 Task: Create a due date automation trigger when advanced on, on the monday of the week a card is due add fields without custom field "Resume" set to a date between 1 and 7 working days ago at 11:00 AM.
Action: Mouse moved to (1229, 83)
Screenshot: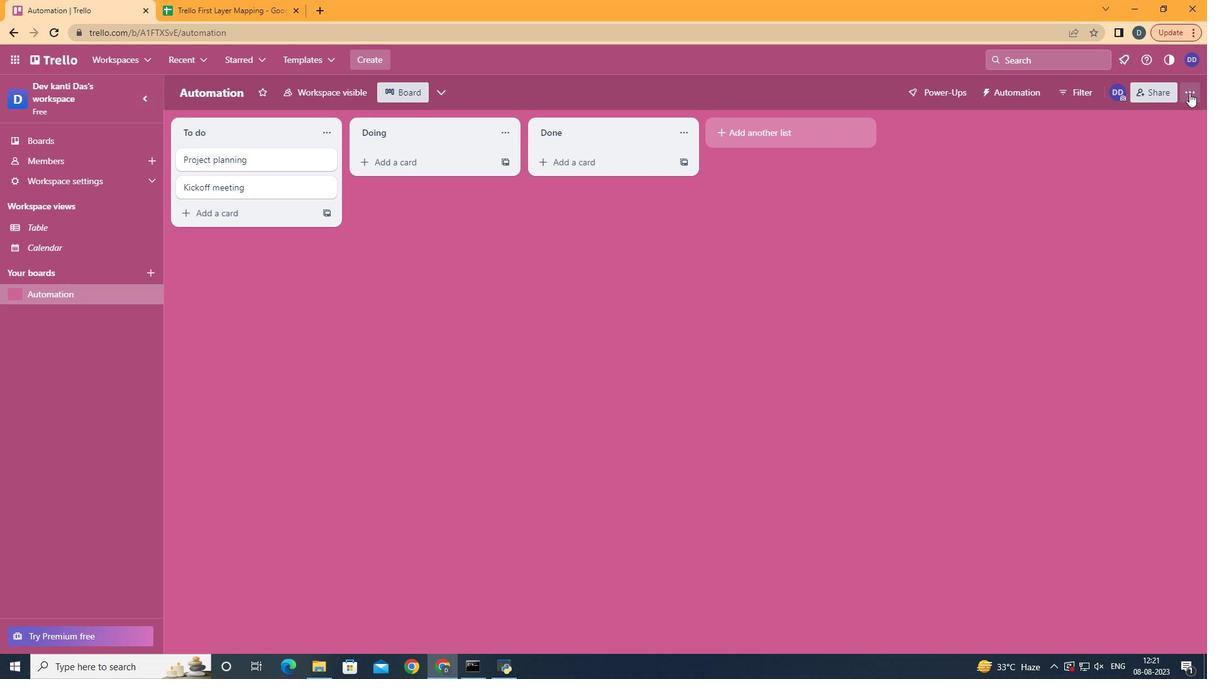 
Action: Mouse pressed left at (1229, 83)
Screenshot: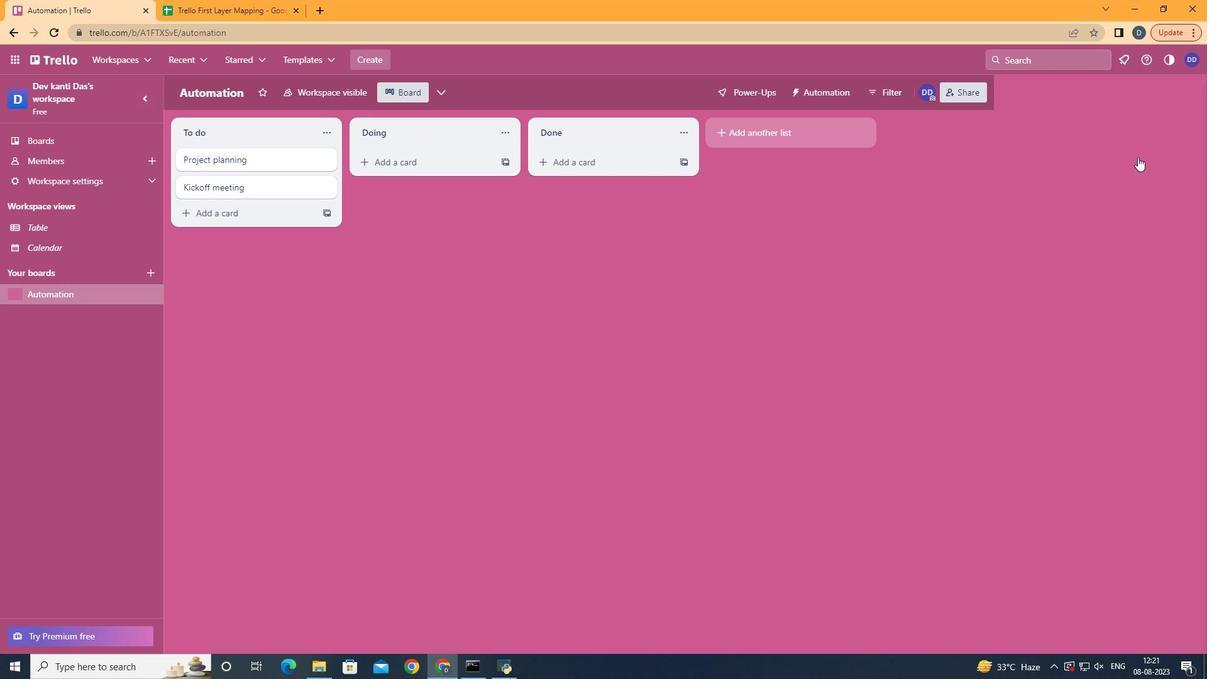 
Action: Mouse moved to (1078, 271)
Screenshot: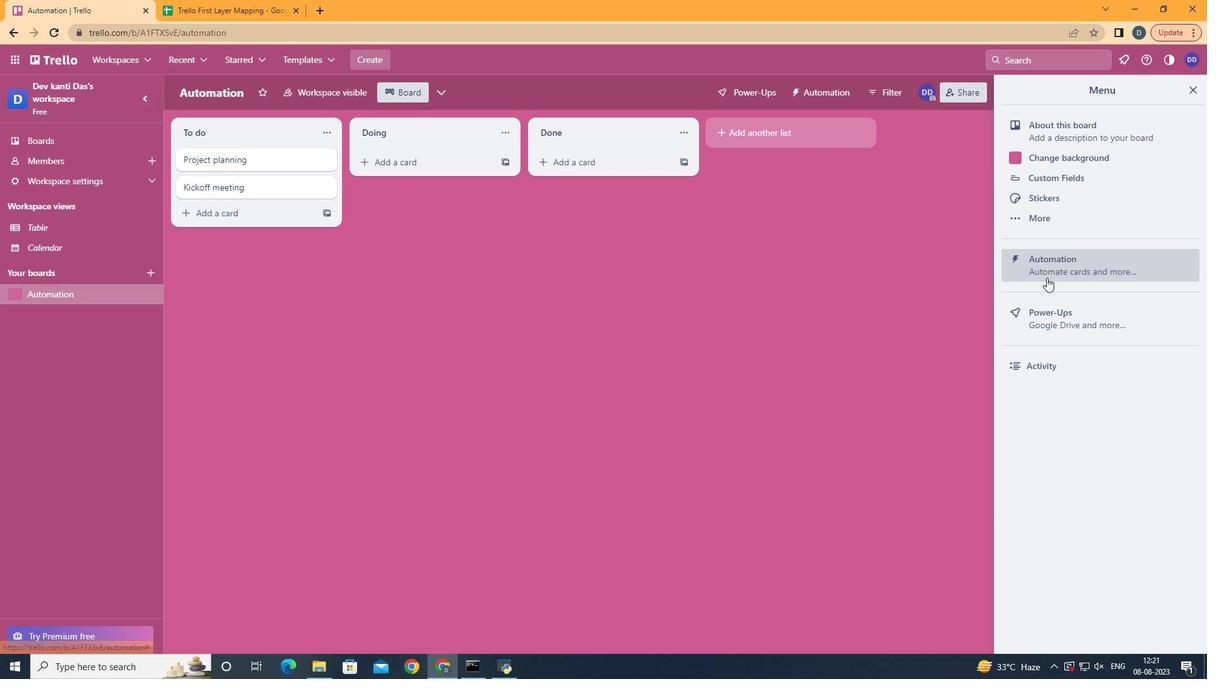 
Action: Mouse pressed left at (1078, 271)
Screenshot: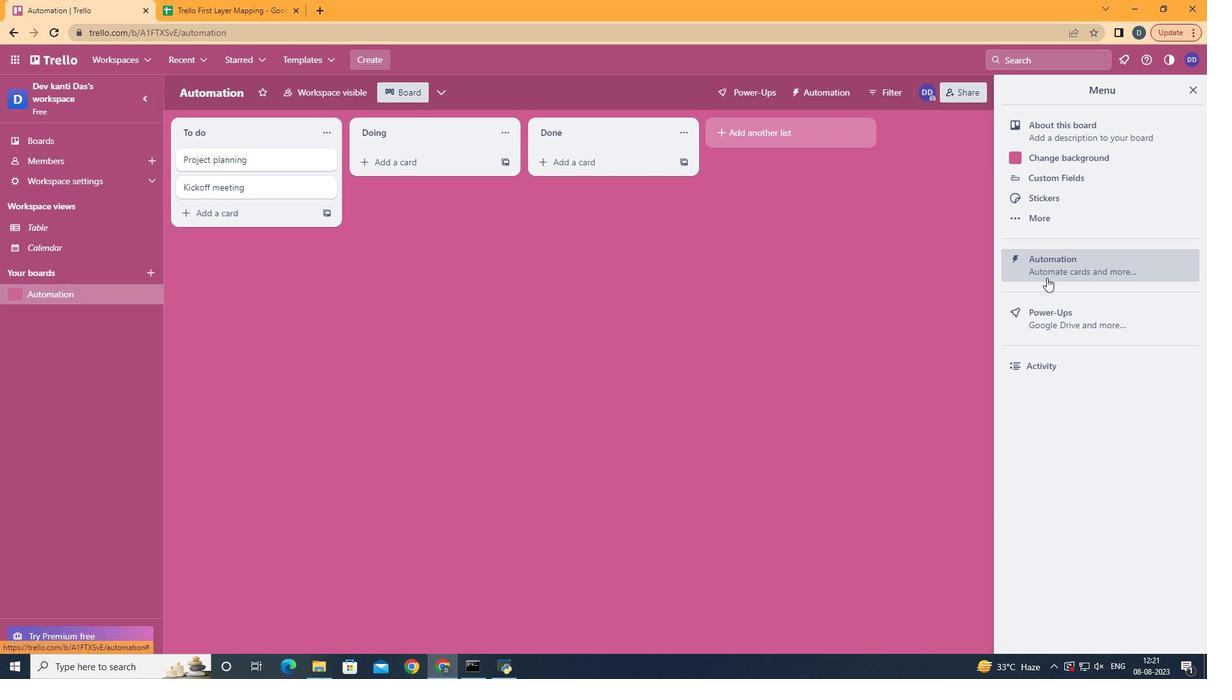 
Action: Mouse moved to (201, 240)
Screenshot: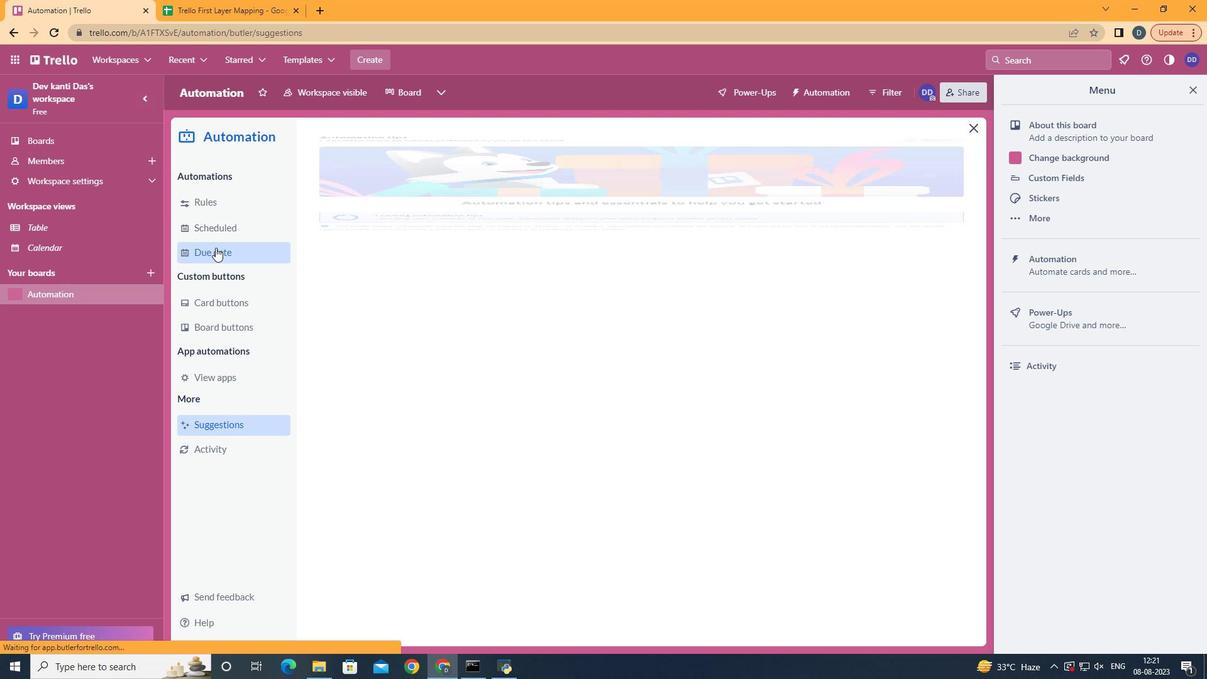 
Action: Mouse pressed left at (201, 240)
Screenshot: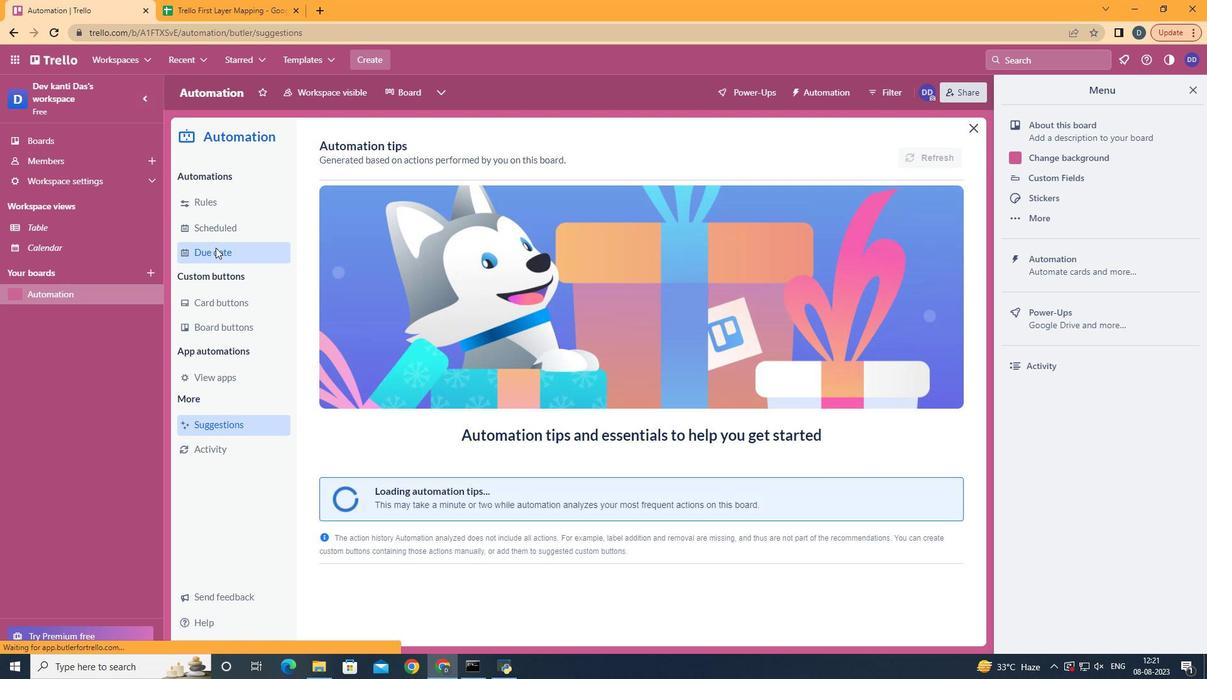 
Action: Mouse moved to (903, 140)
Screenshot: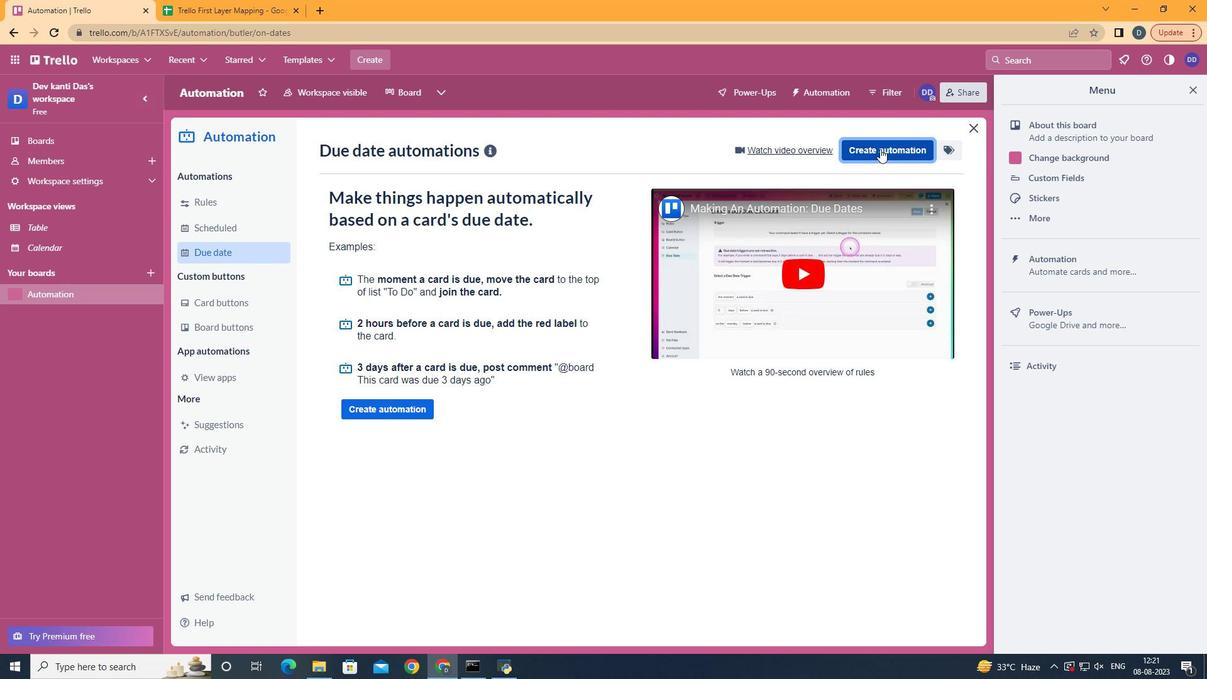 
Action: Mouse pressed left at (903, 140)
Screenshot: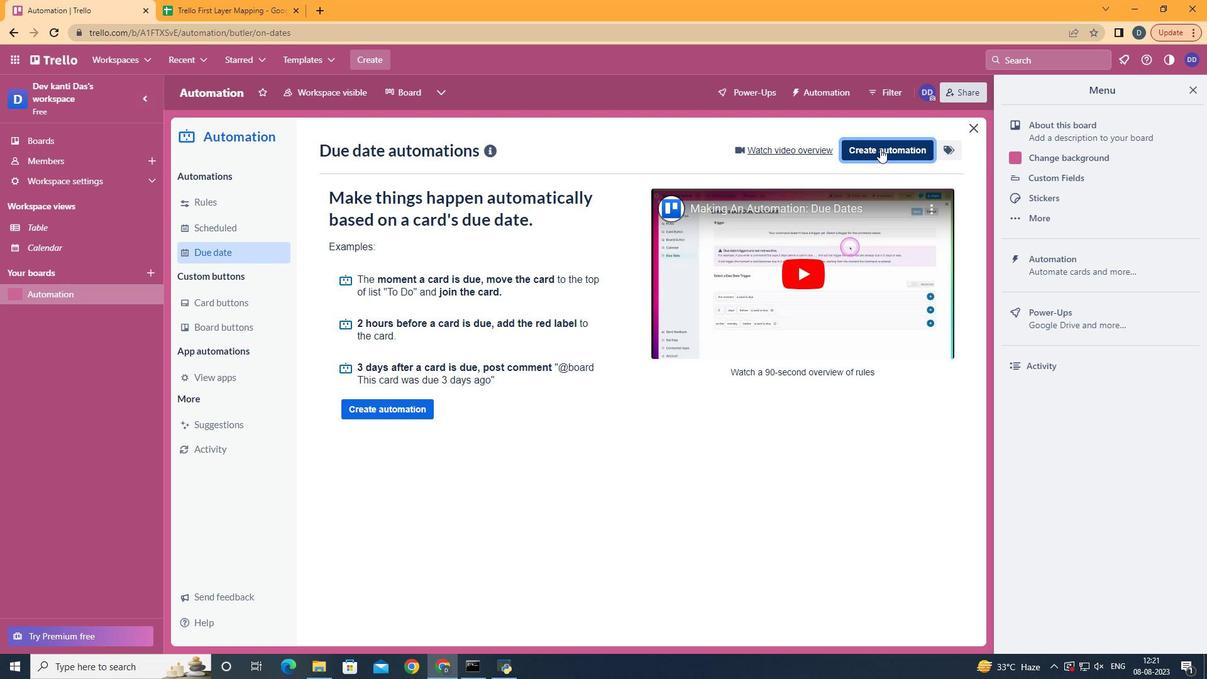 
Action: Mouse moved to (659, 247)
Screenshot: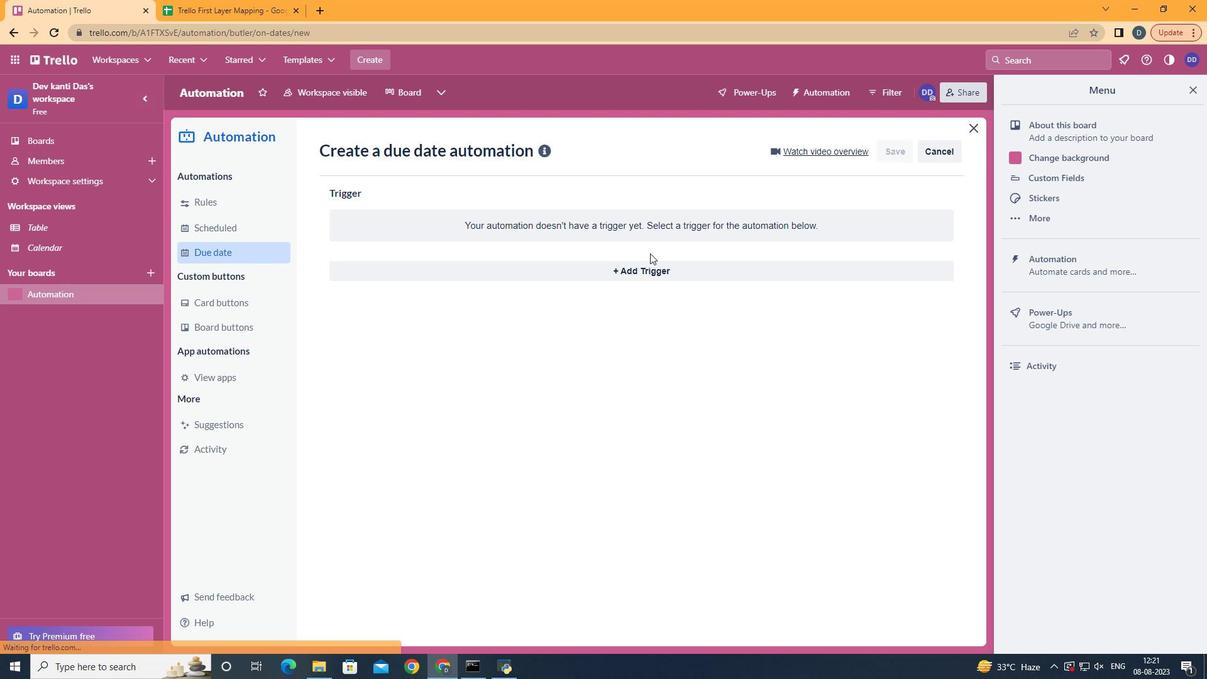 
Action: Mouse pressed left at (659, 247)
Screenshot: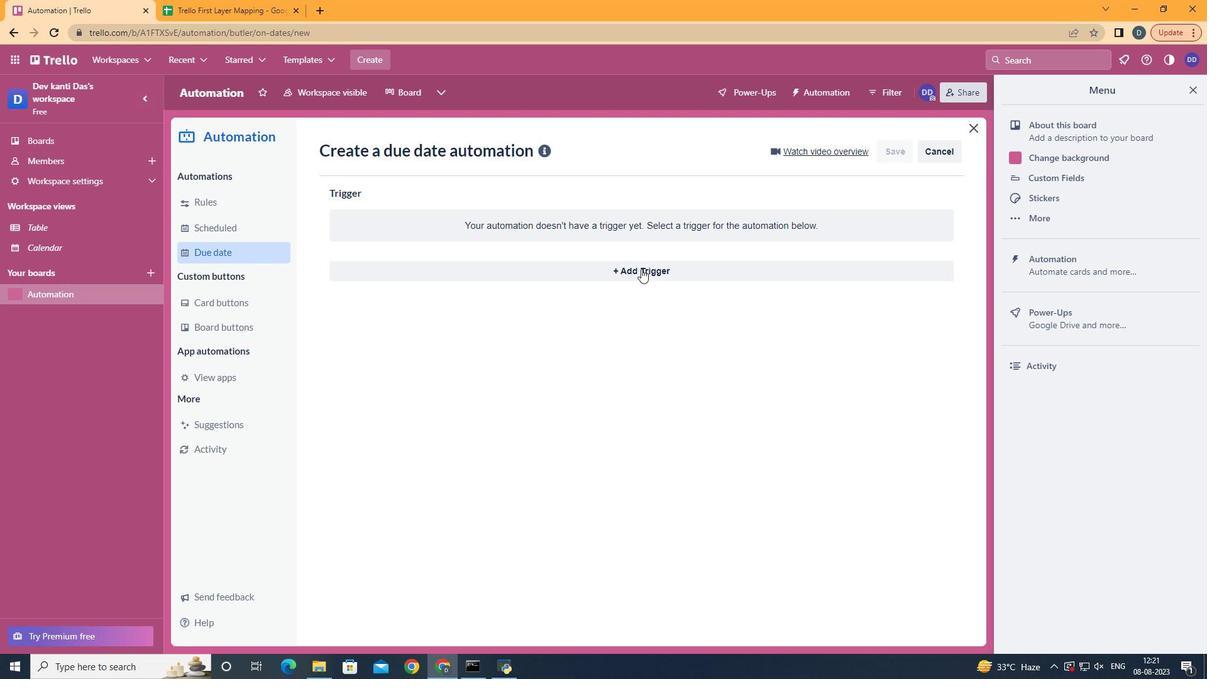 
Action: Mouse moved to (649, 265)
Screenshot: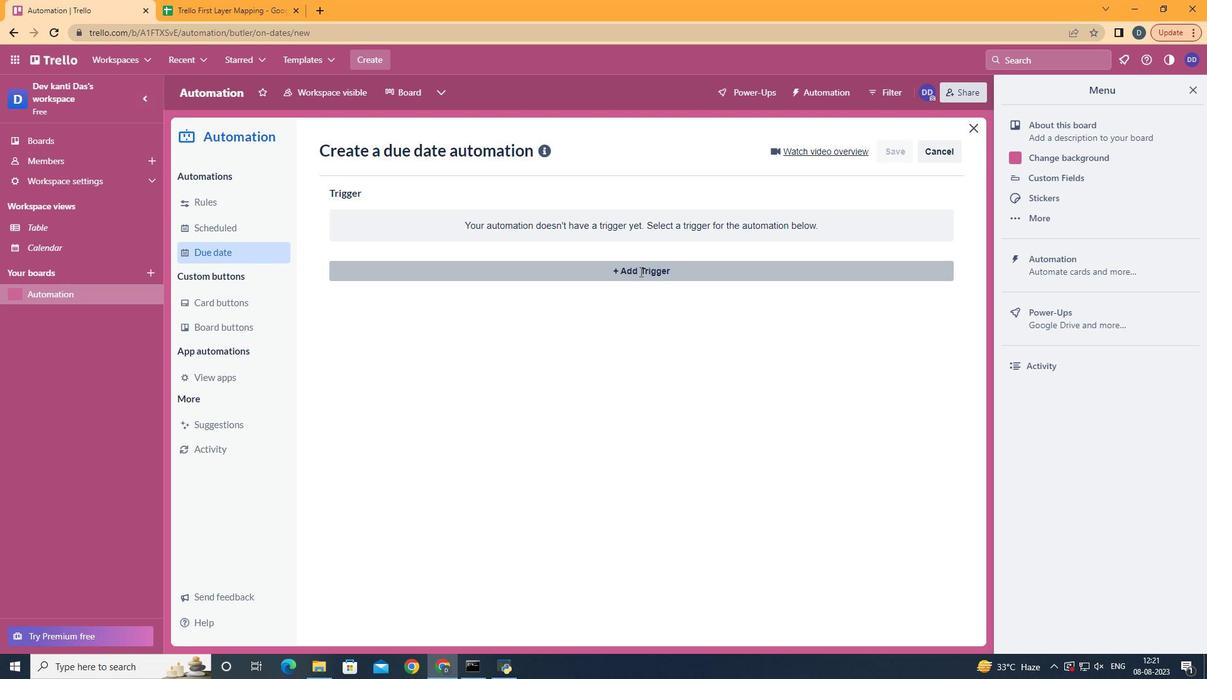 
Action: Mouse pressed left at (649, 265)
Screenshot: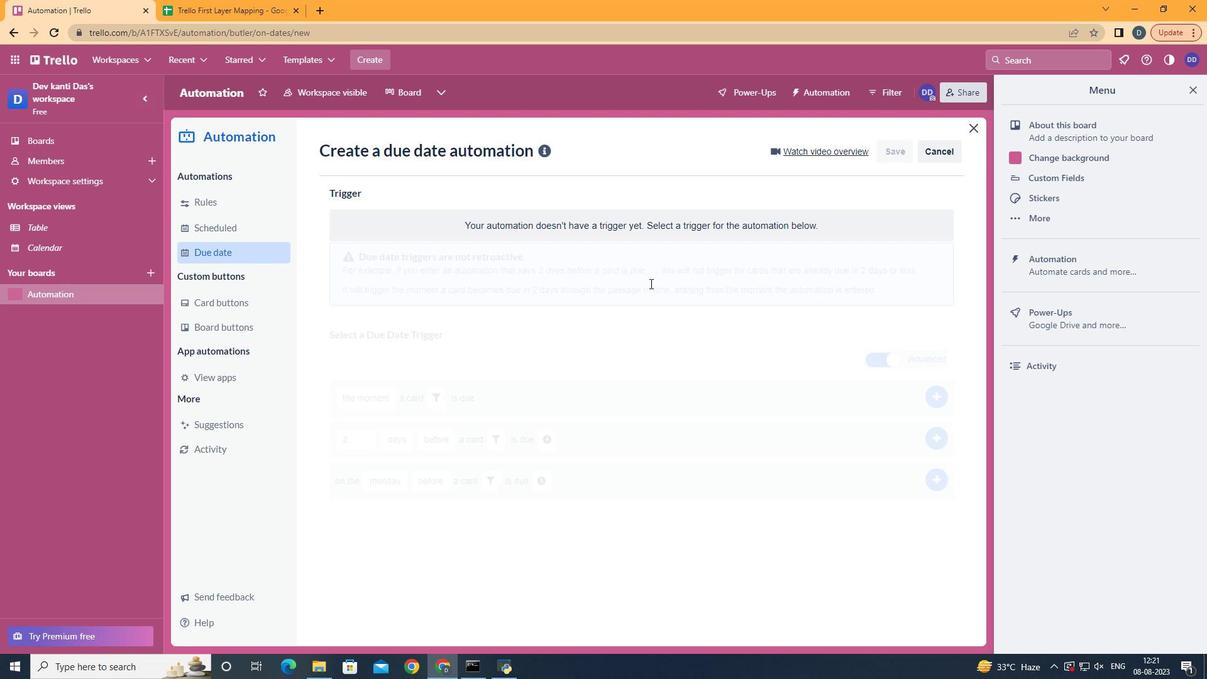 
Action: Mouse moved to (391, 326)
Screenshot: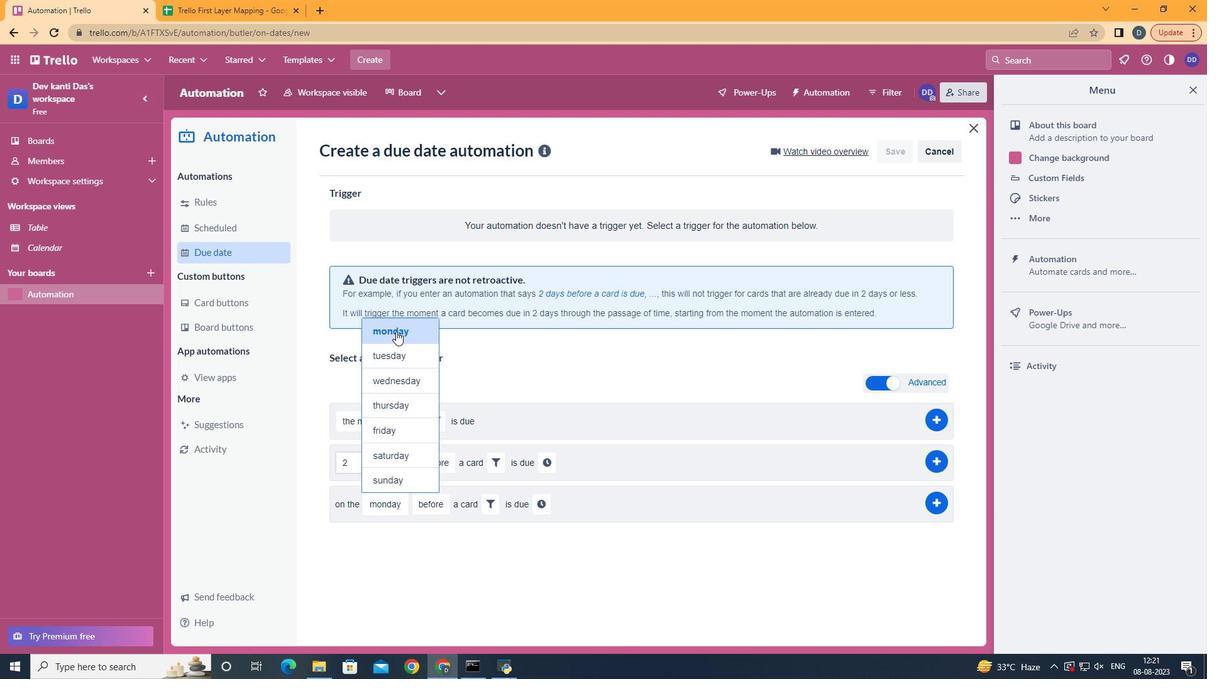 
Action: Mouse pressed left at (391, 326)
Screenshot: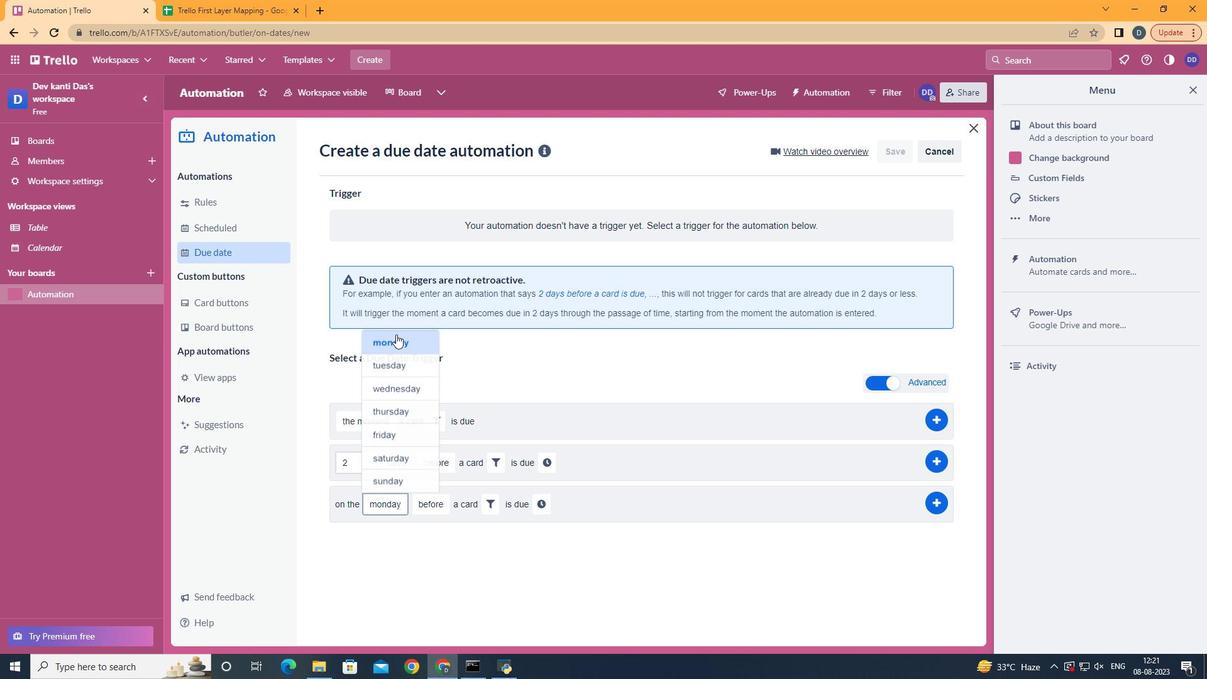
Action: Mouse moved to (451, 571)
Screenshot: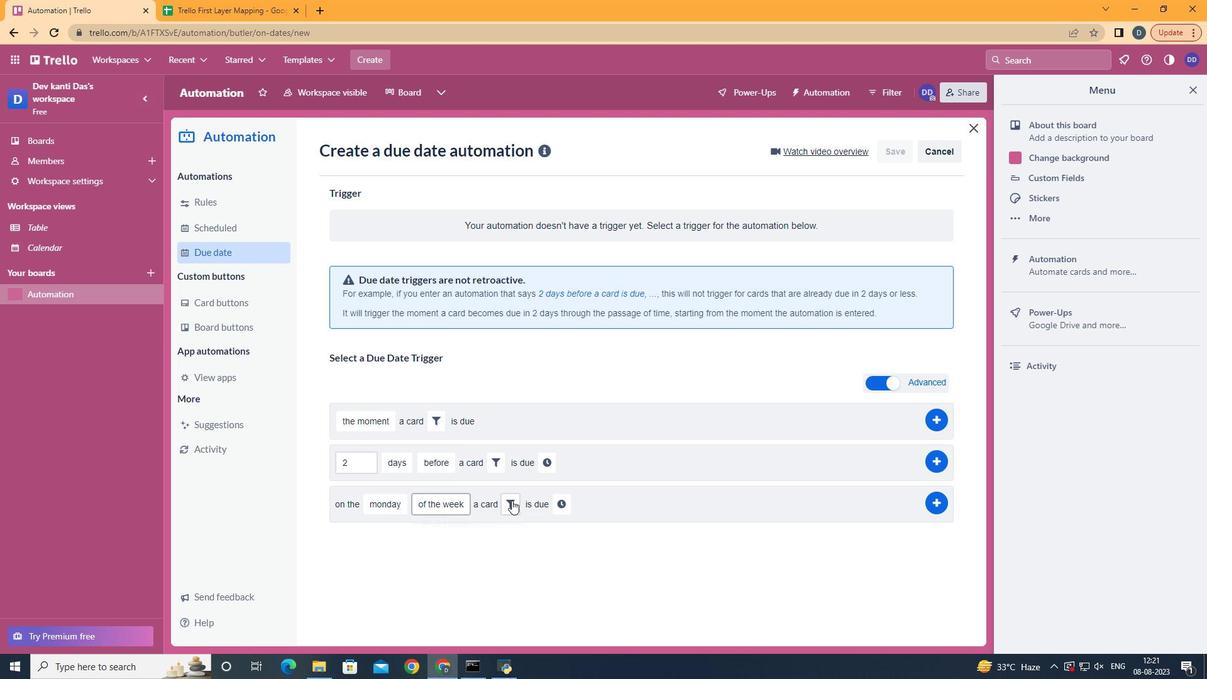 
Action: Mouse pressed left at (451, 571)
Screenshot: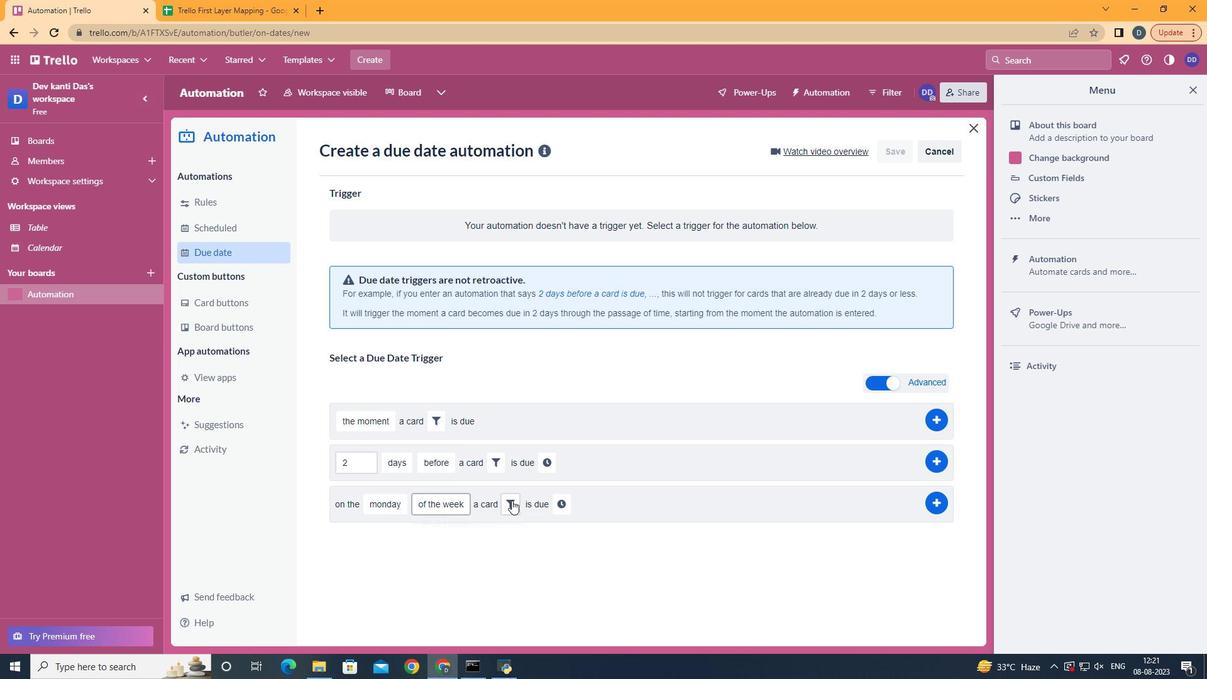 
Action: Mouse moved to (516, 493)
Screenshot: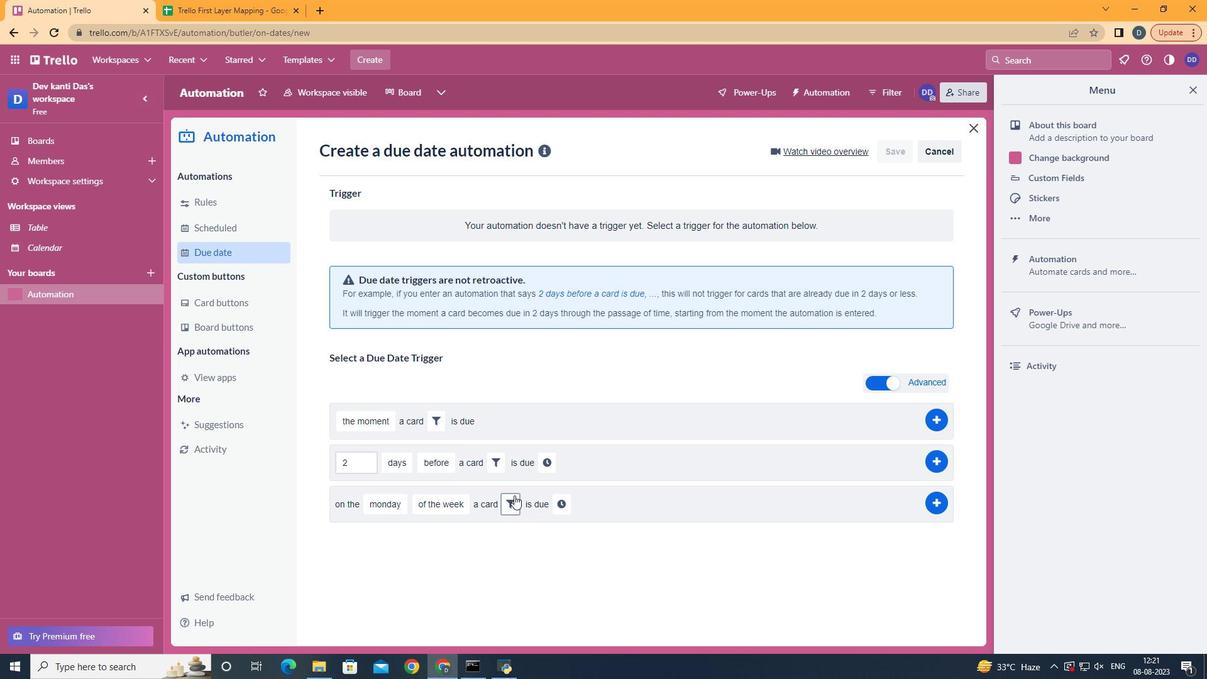 
Action: Mouse pressed left at (516, 493)
Screenshot: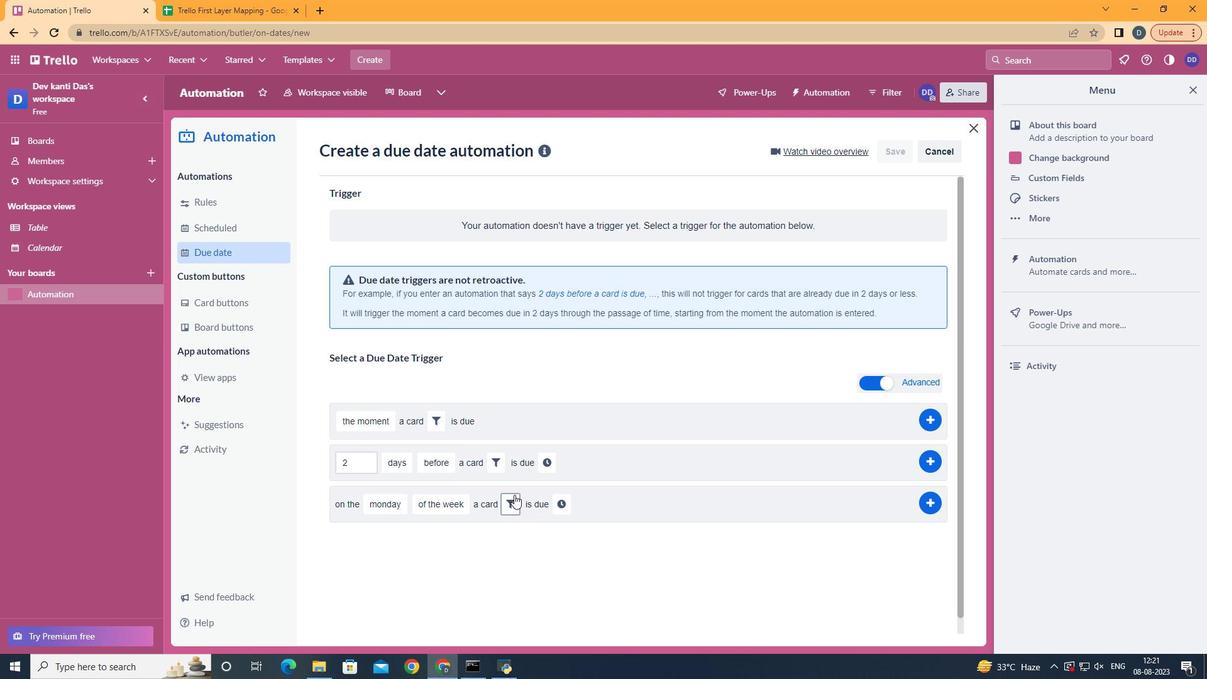 
Action: Mouse moved to (730, 543)
Screenshot: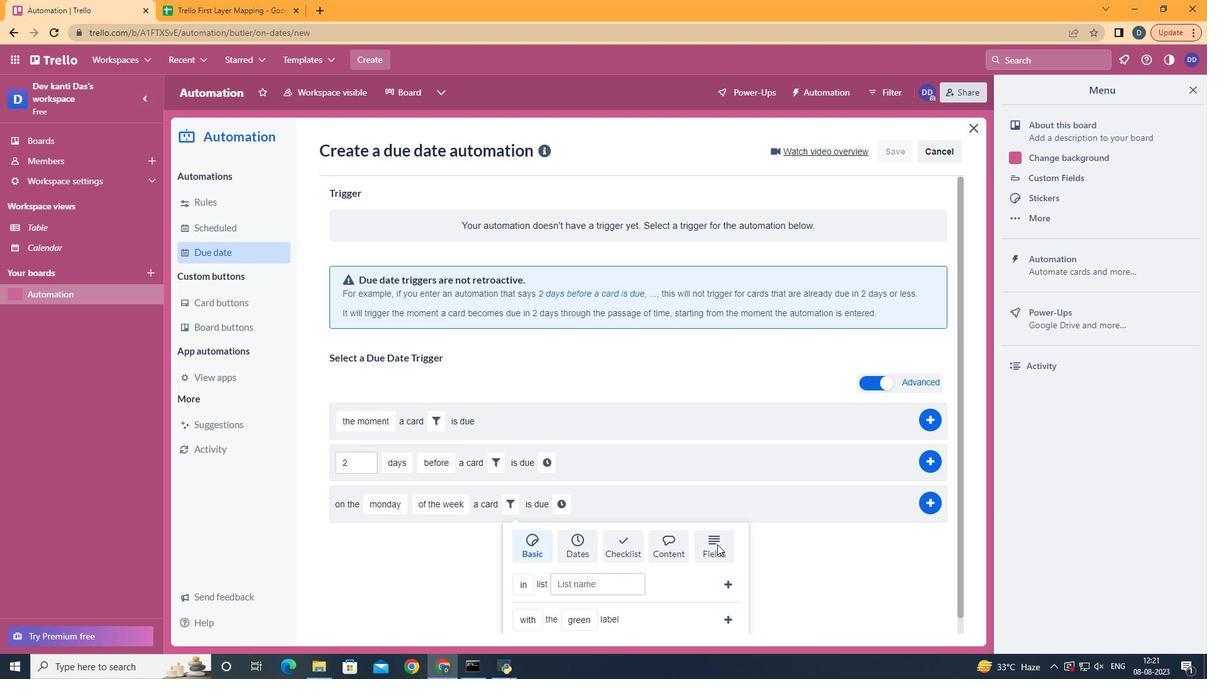
Action: Mouse pressed left at (730, 543)
Screenshot: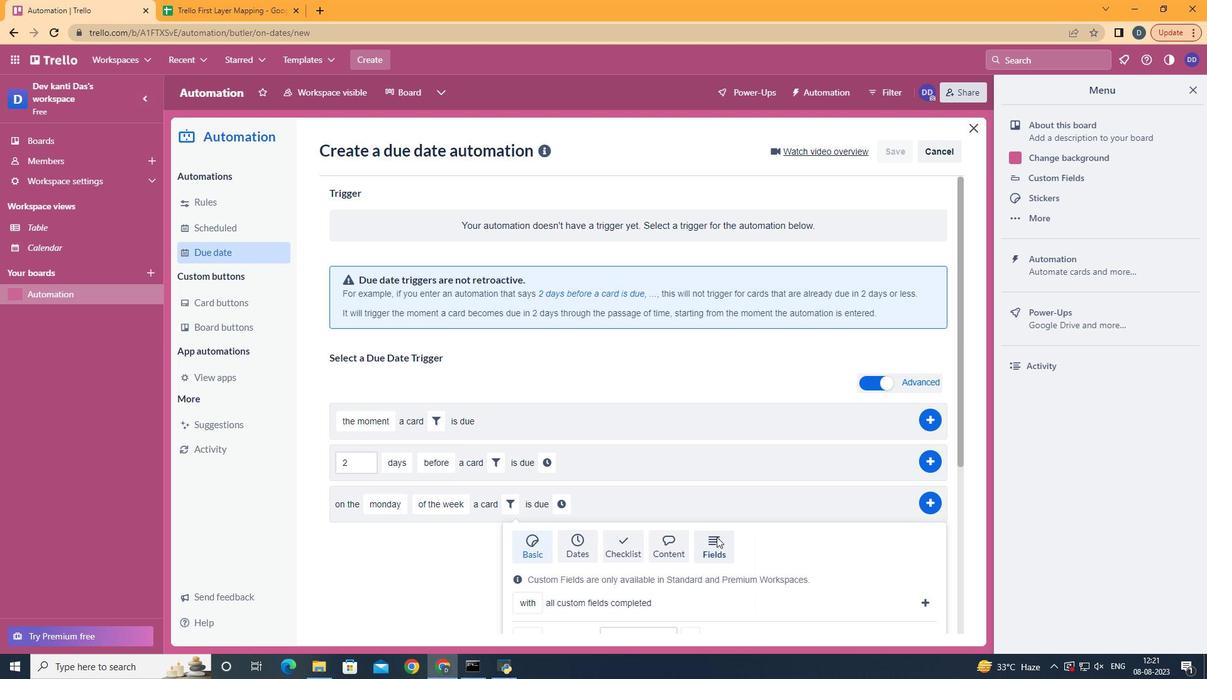 
Action: Mouse moved to (730, 536)
Screenshot: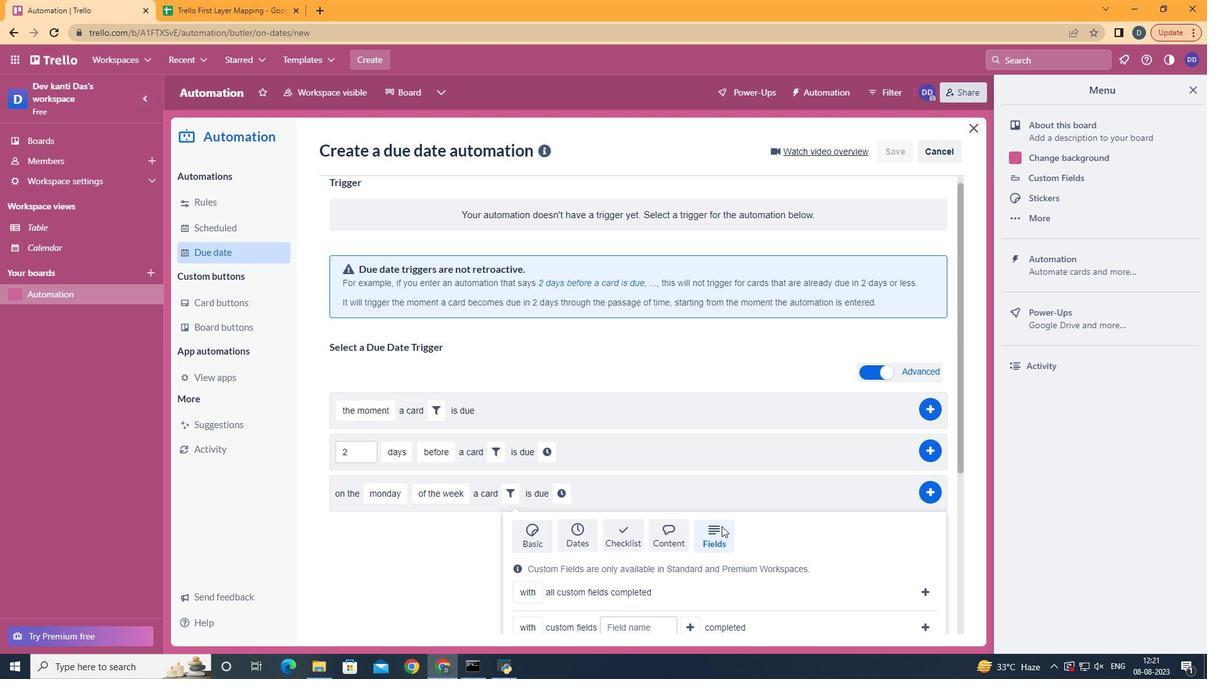 
Action: Mouse scrolled (730, 535) with delta (0, 0)
Screenshot: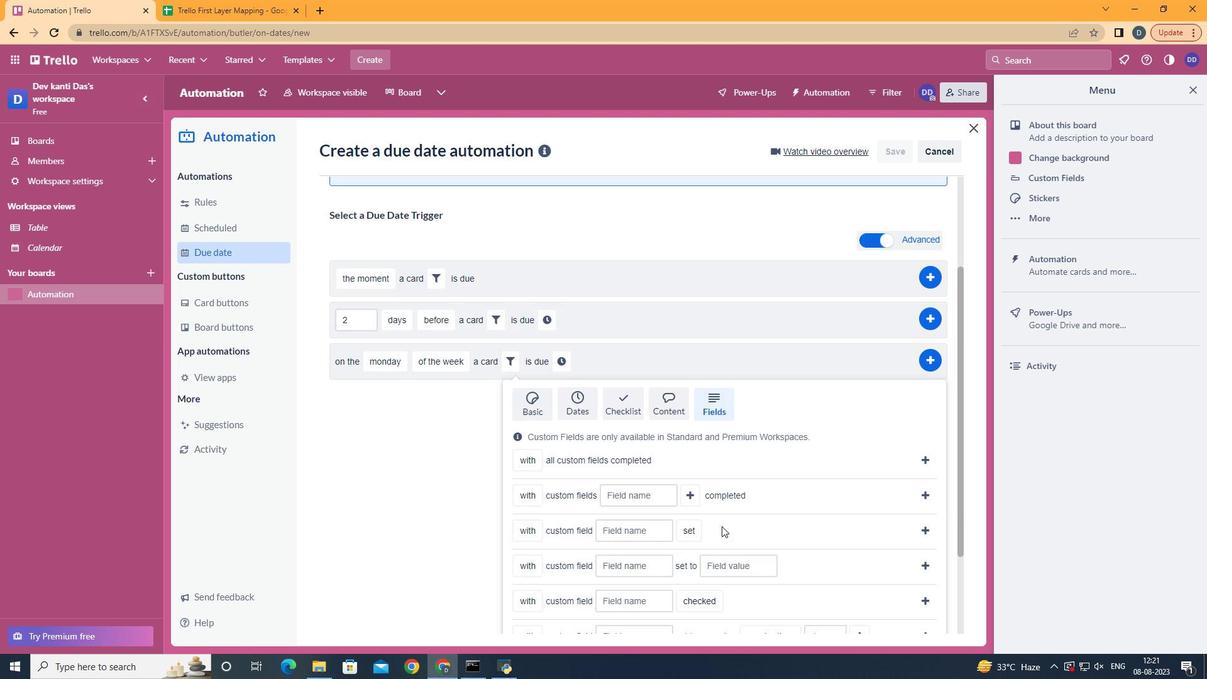 
Action: Mouse scrolled (730, 535) with delta (0, 0)
Screenshot: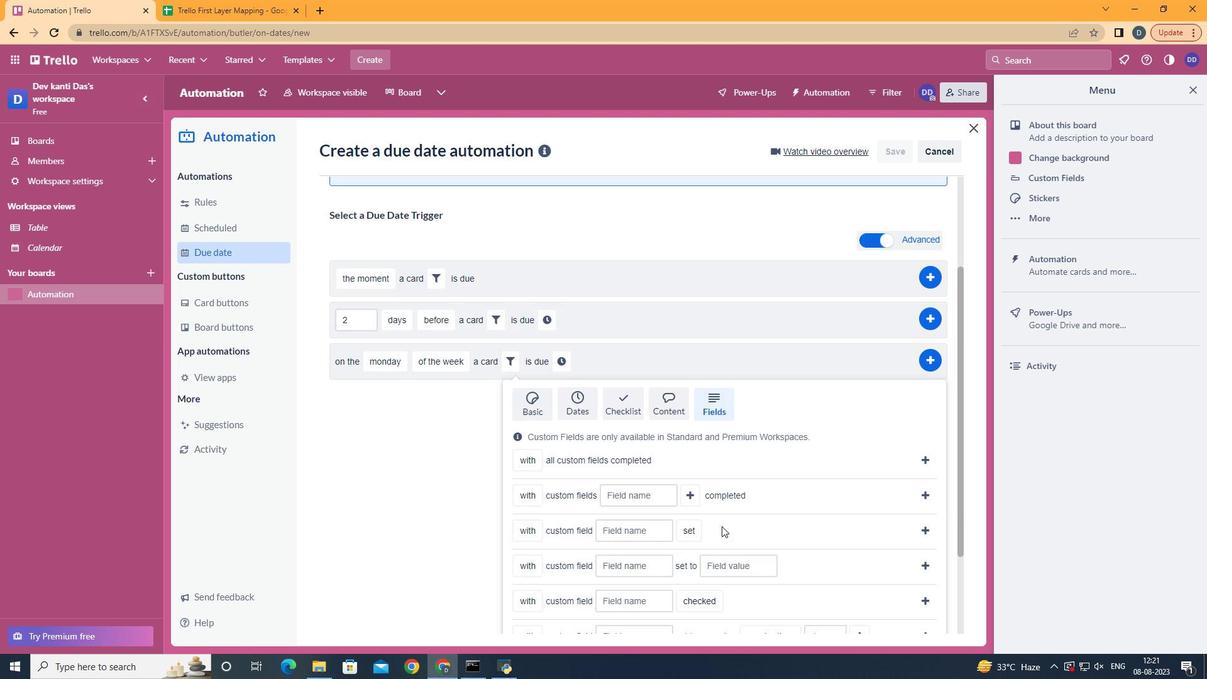 
Action: Mouse scrolled (730, 535) with delta (0, 0)
Screenshot: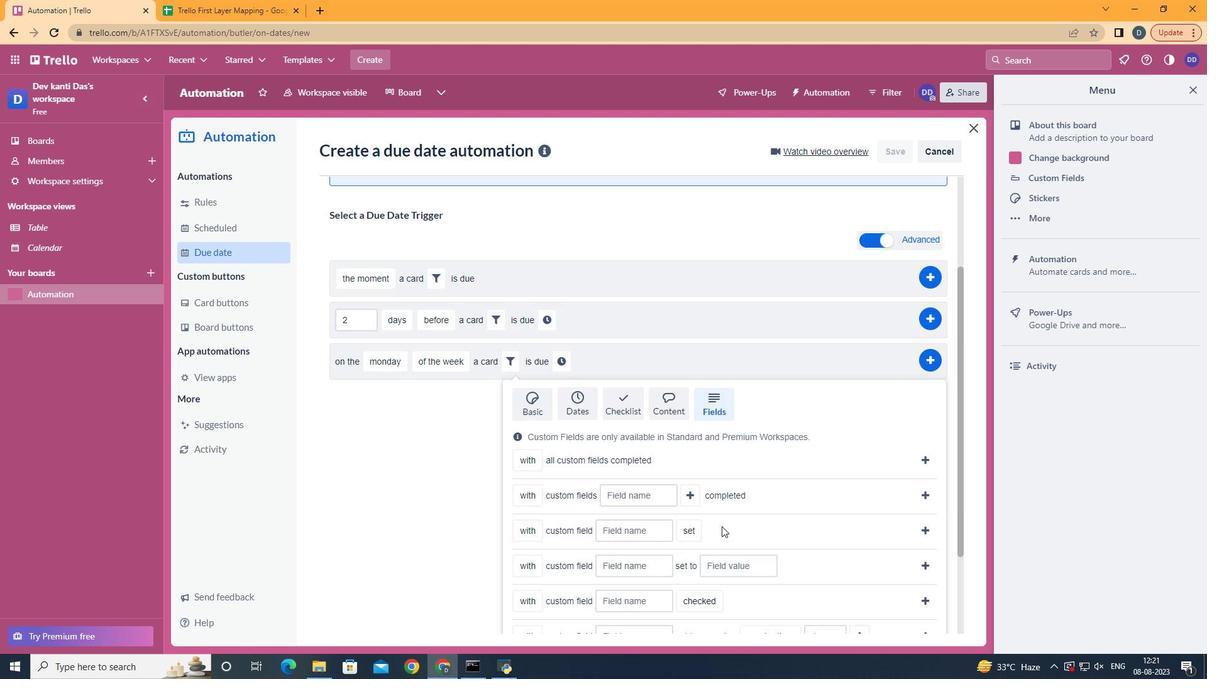 
Action: Mouse scrolled (730, 535) with delta (0, 0)
Screenshot: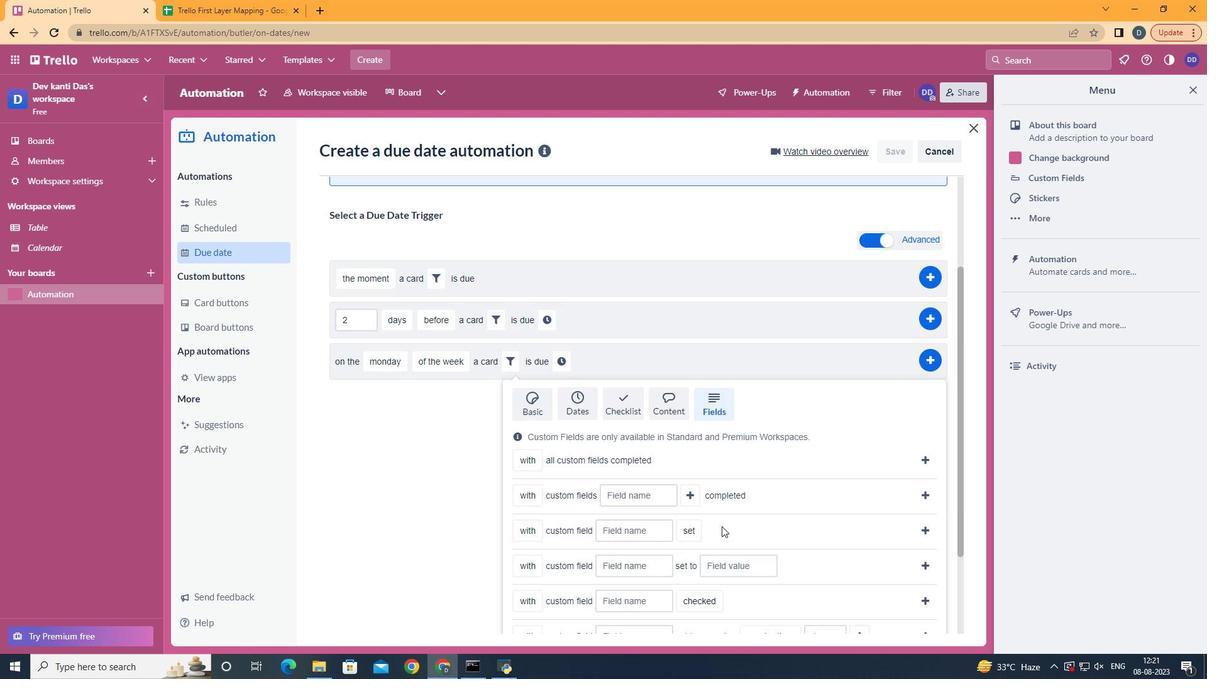 
Action: Mouse moved to (730, 536)
Screenshot: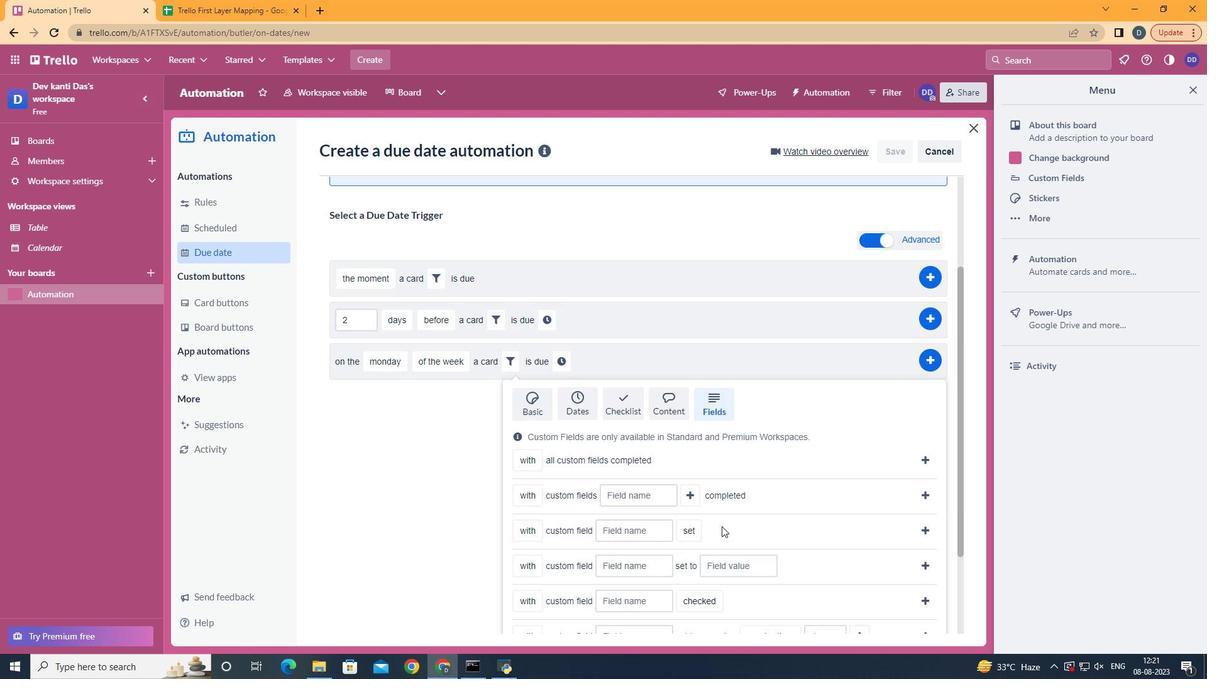 
Action: Mouse scrolled (730, 535) with delta (0, 0)
Screenshot: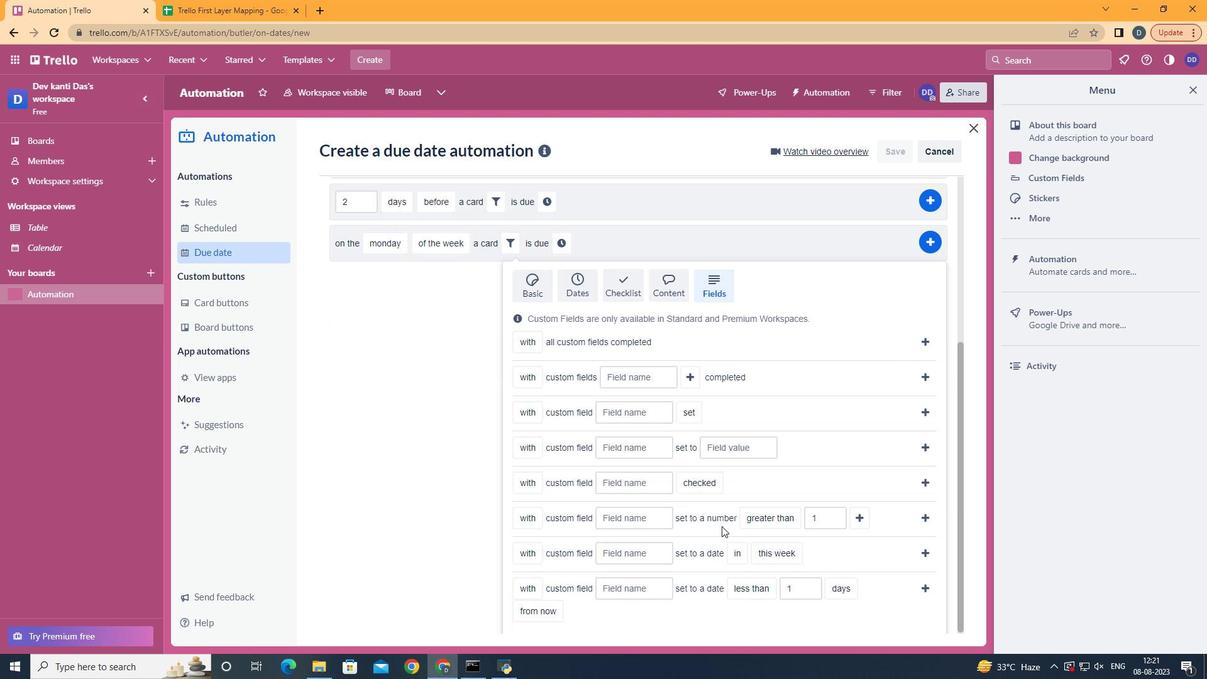 
Action: Mouse moved to (540, 558)
Screenshot: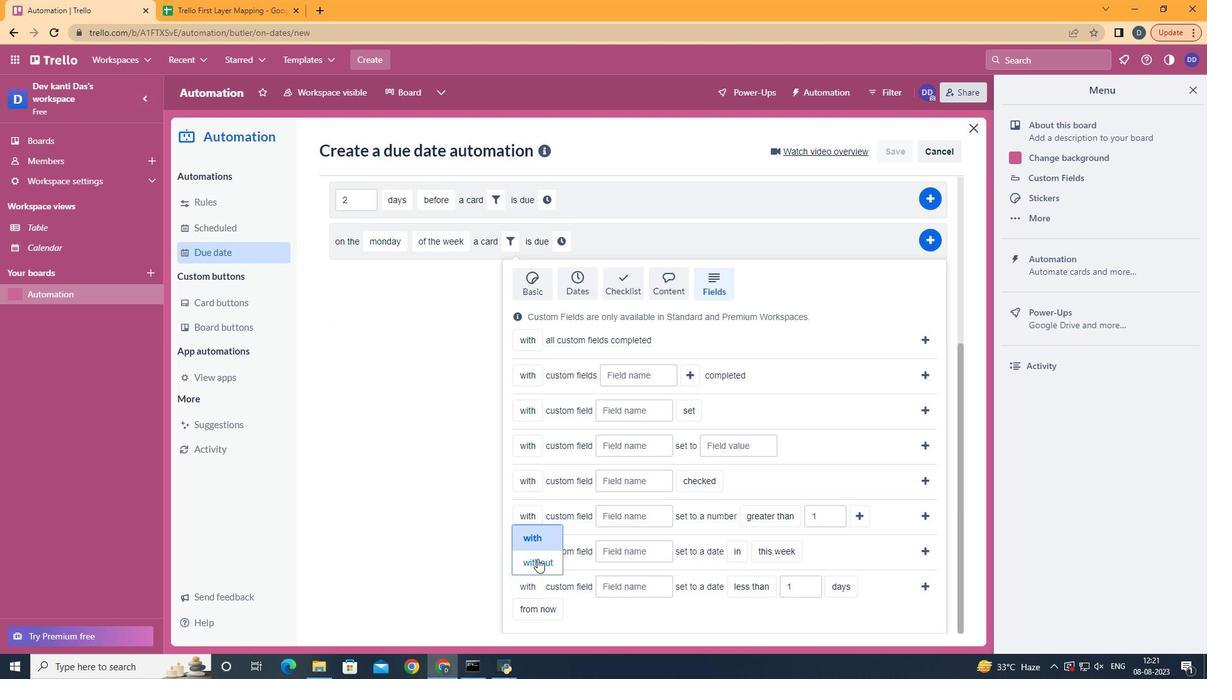 
Action: Mouse pressed left at (540, 558)
Screenshot: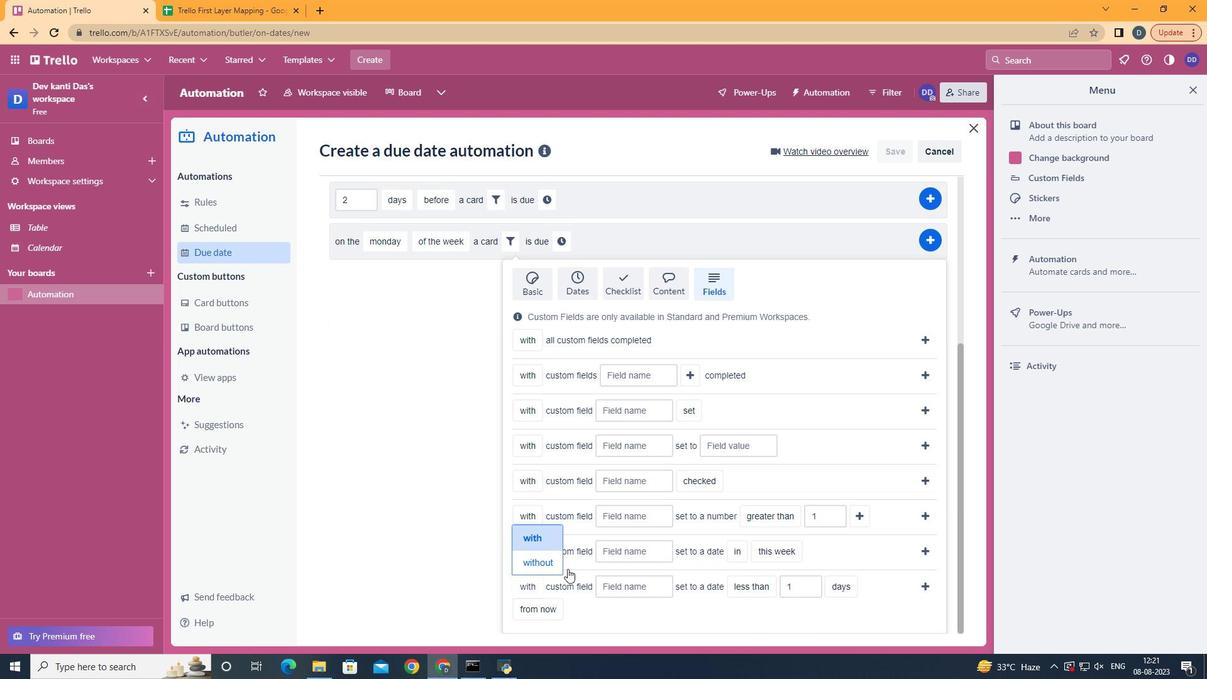 
Action: Mouse moved to (635, 579)
Screenshot: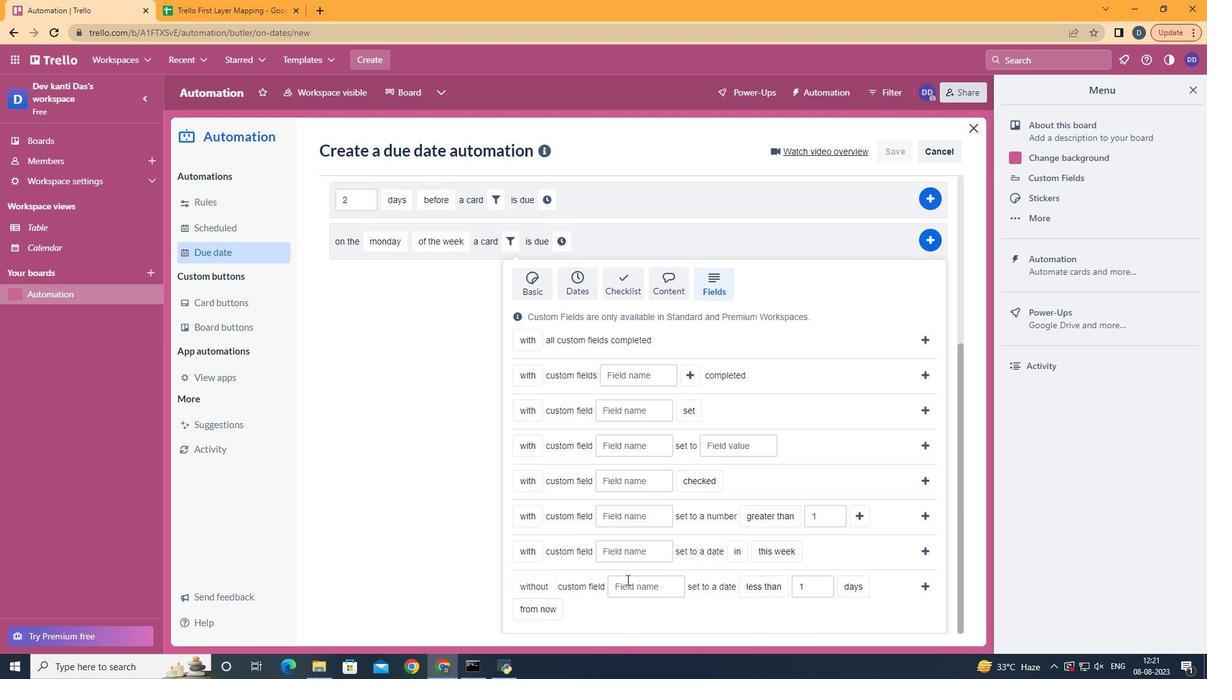 
Action: Mouse pressed left at (635, 579)
Screenshot: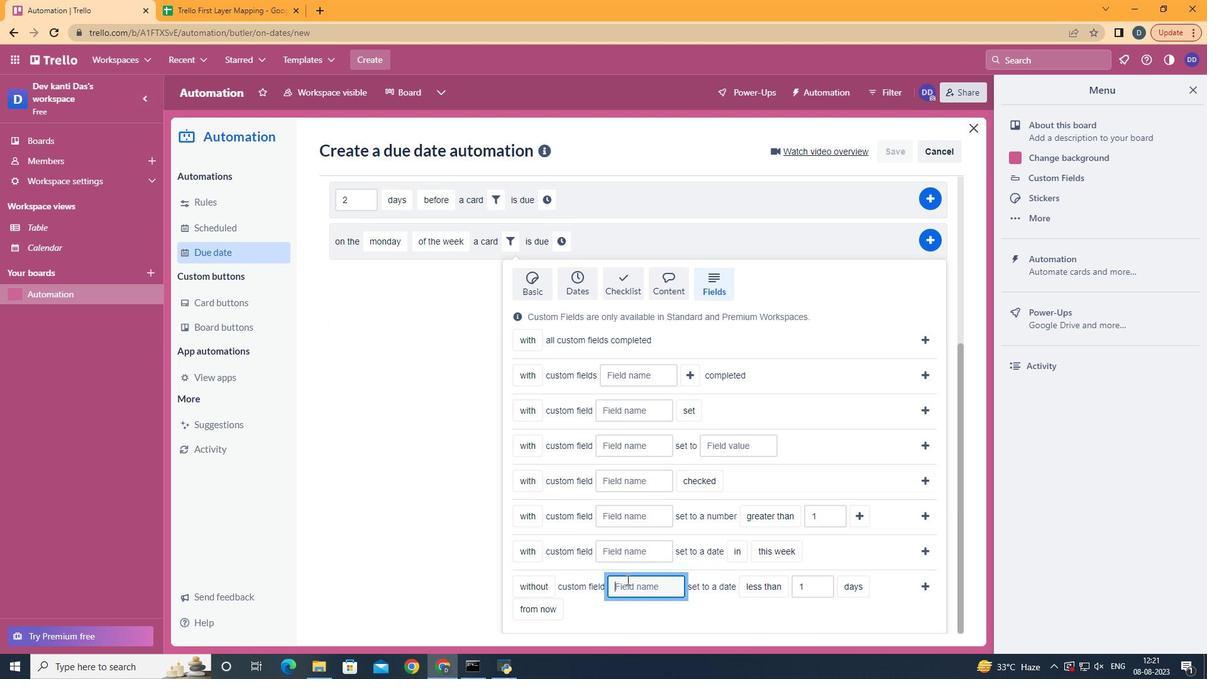 
Action: Mouse moved to (630, 581)
Screenshot: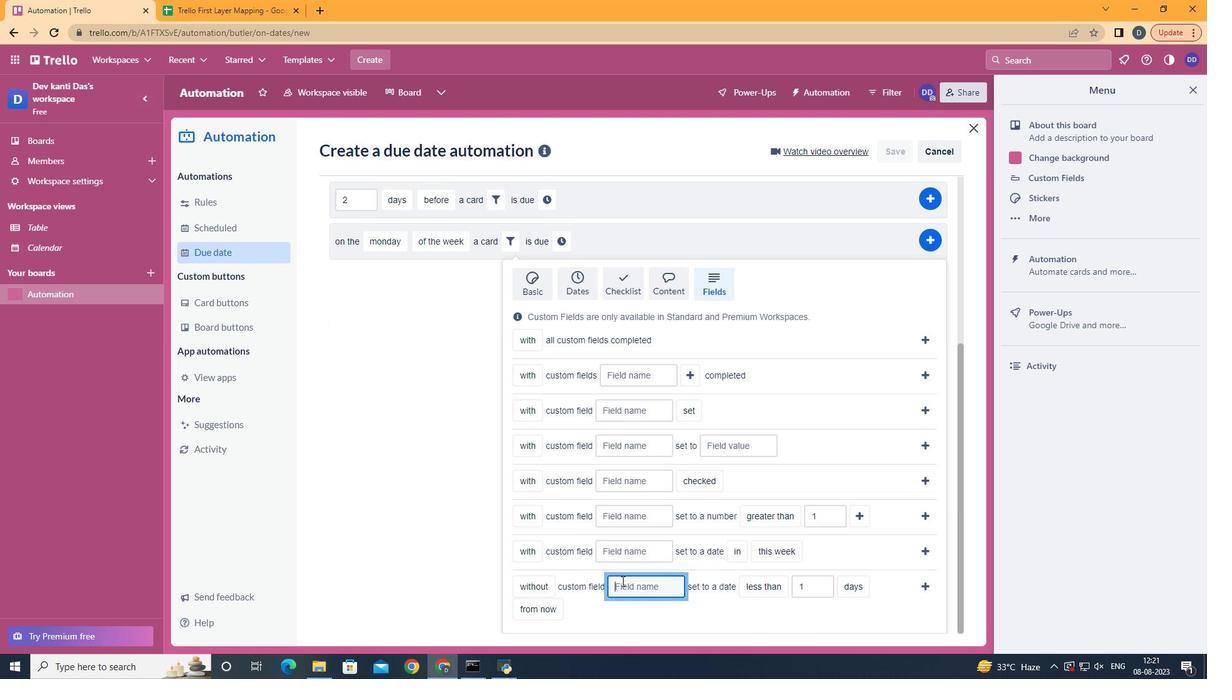 
Action: Key pressed <Key.shift>Resume
Screenshot: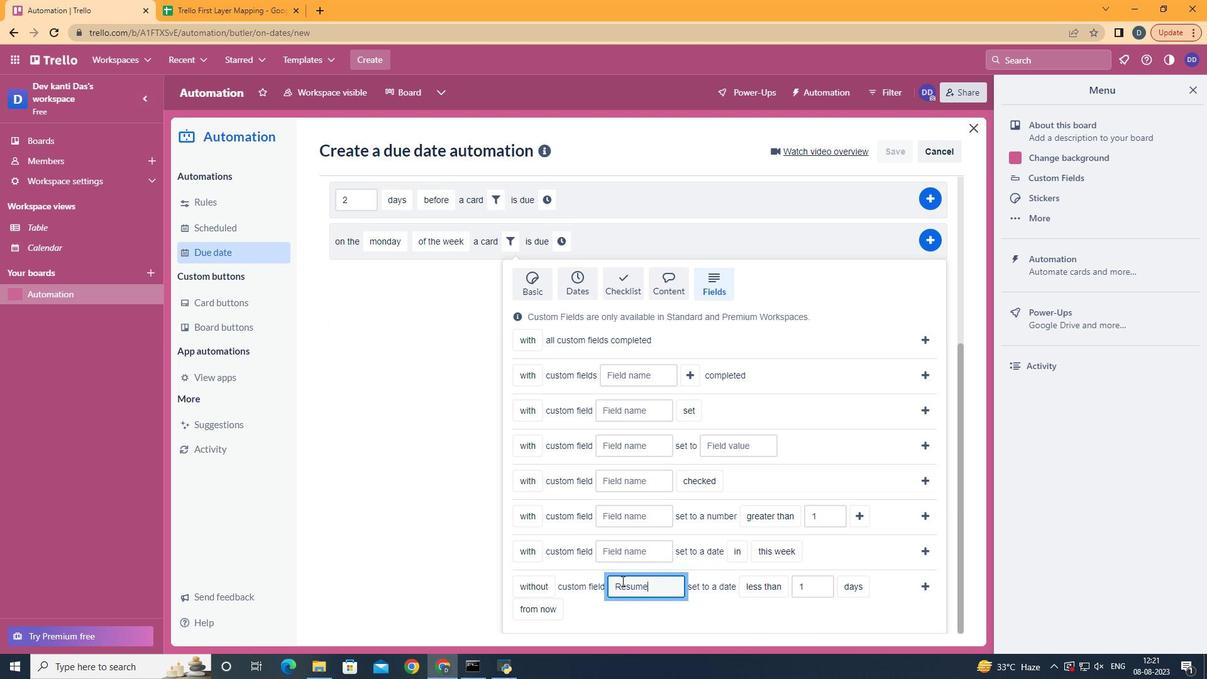 
Action: Mouse moved to (791, 562)
Screenshot: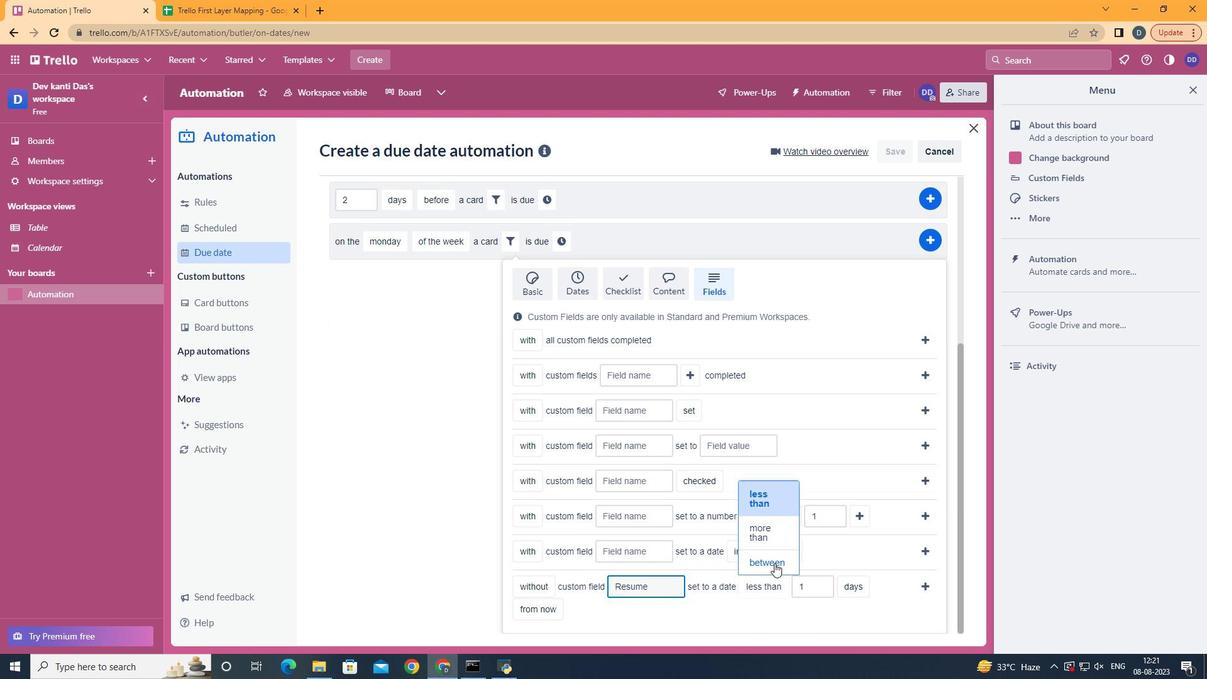 
Action: Mouse pressed left at (791, 562)
Screenshot: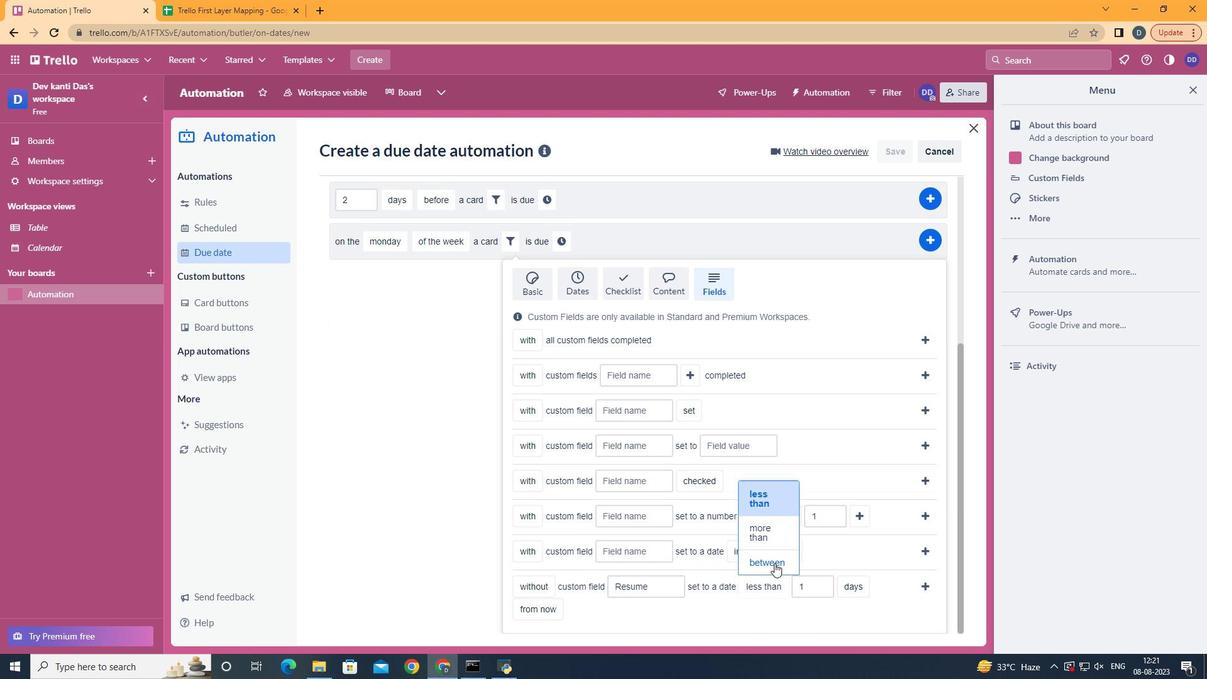
Action: Mouse moved to (545, 586)
Screenshot: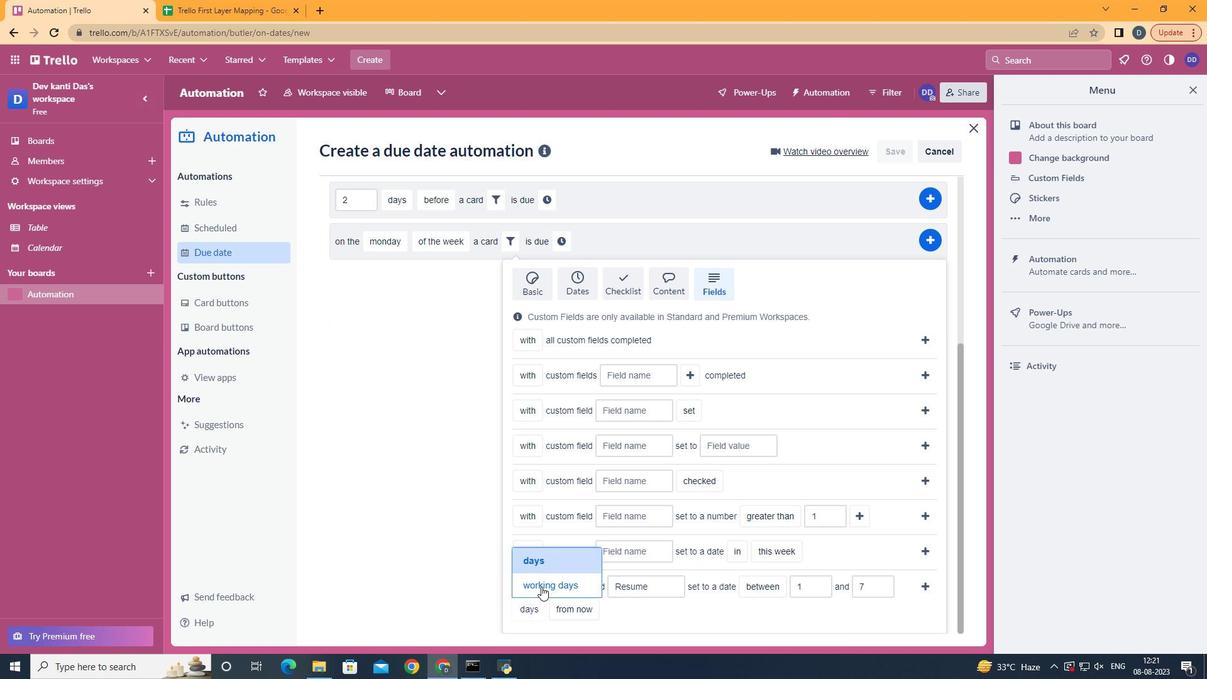 
Action: Mouse pressed left at (545, 586)
Screenshot: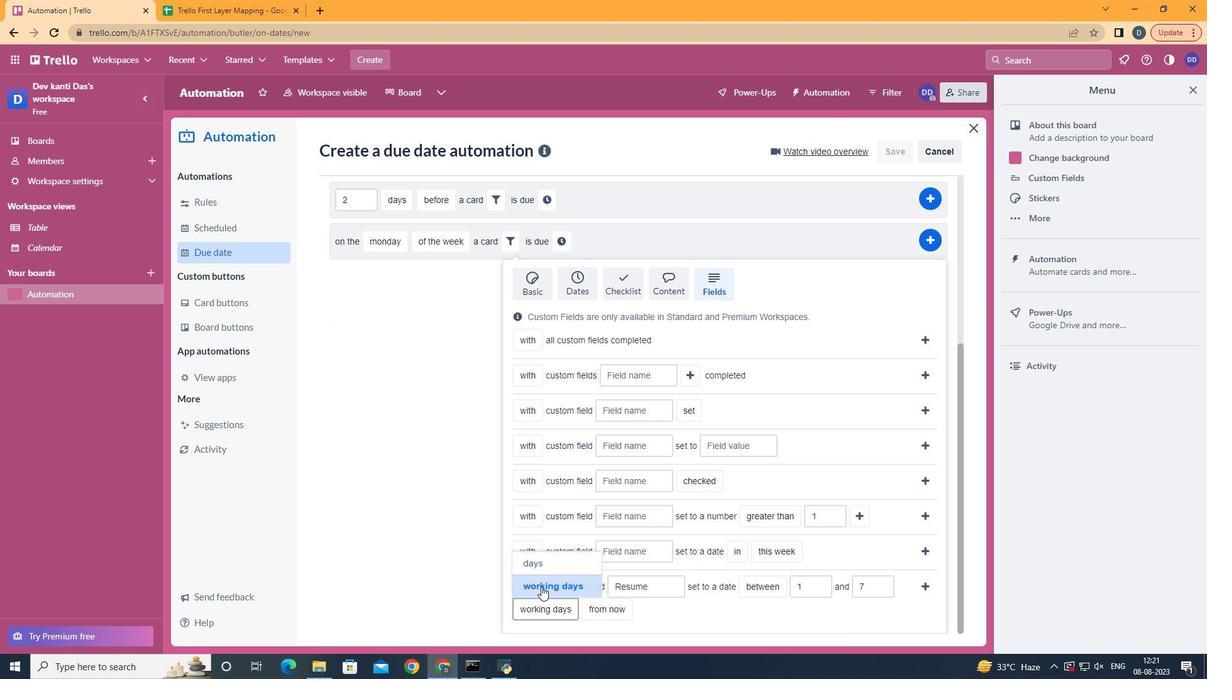 
Action: Mouse moved to (617, 586)
Screenshot: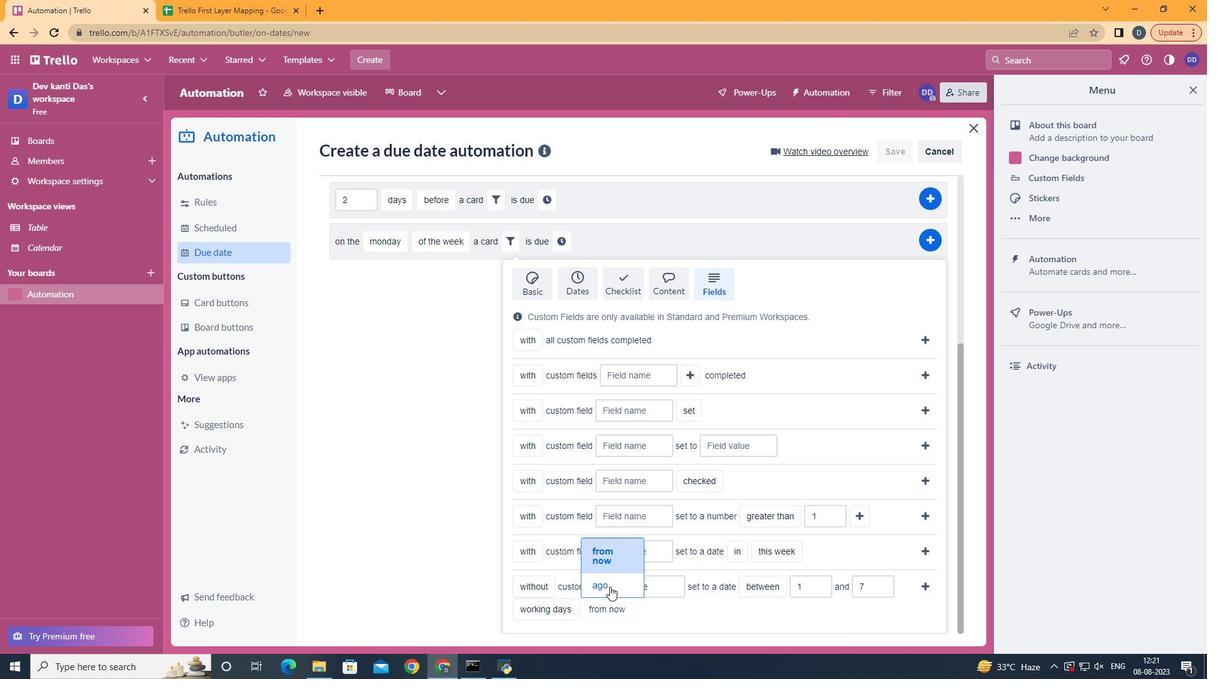
Action: Mouse pressed left at (617, 586)
Screenshot: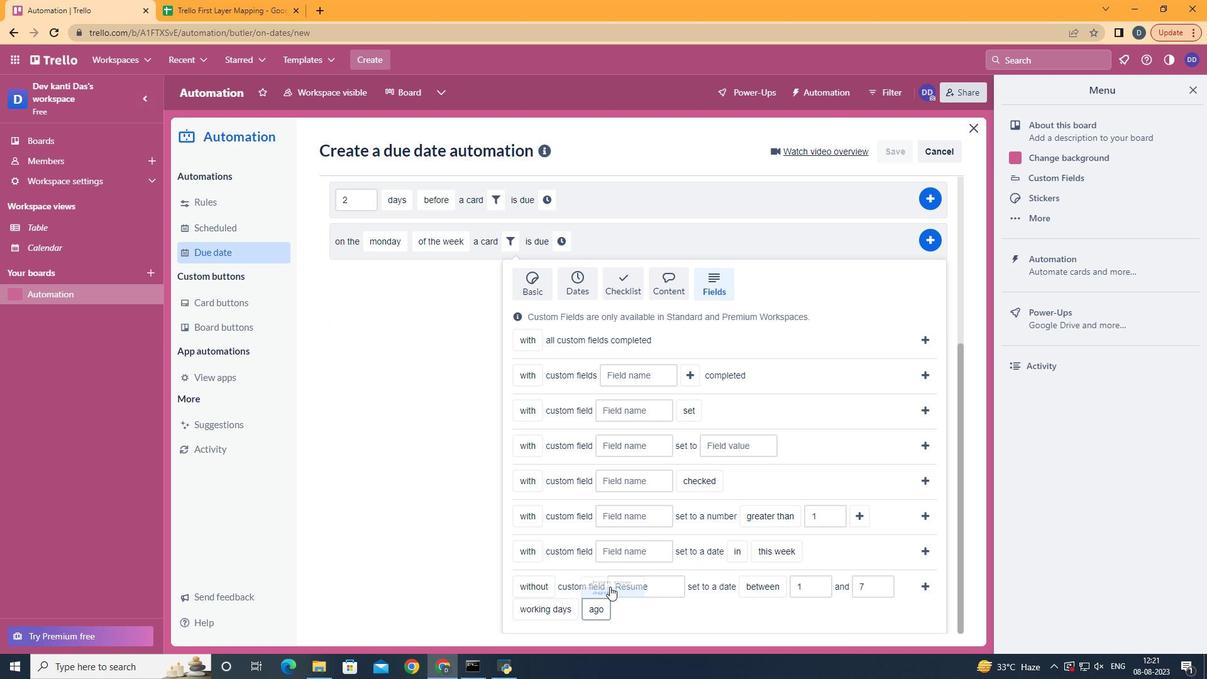 
Action: Mouse moved to (948, 591)
Screenshot: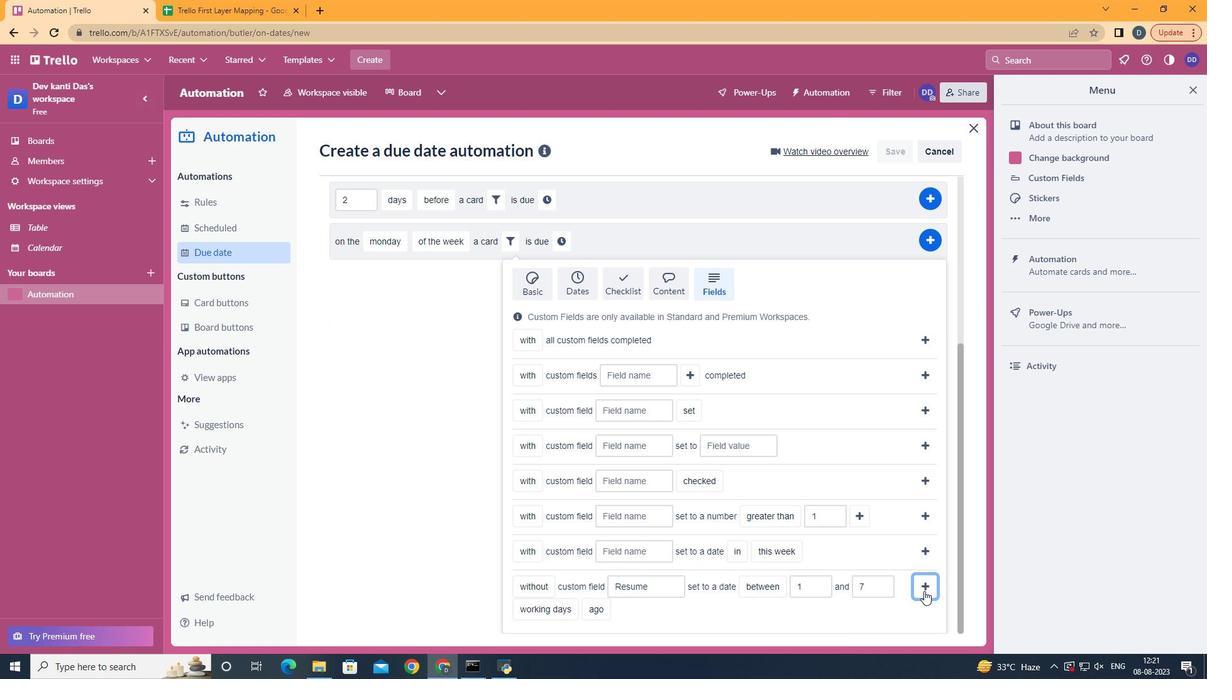 
Action: Mouse pressed left at (948, 591)
Screenshot: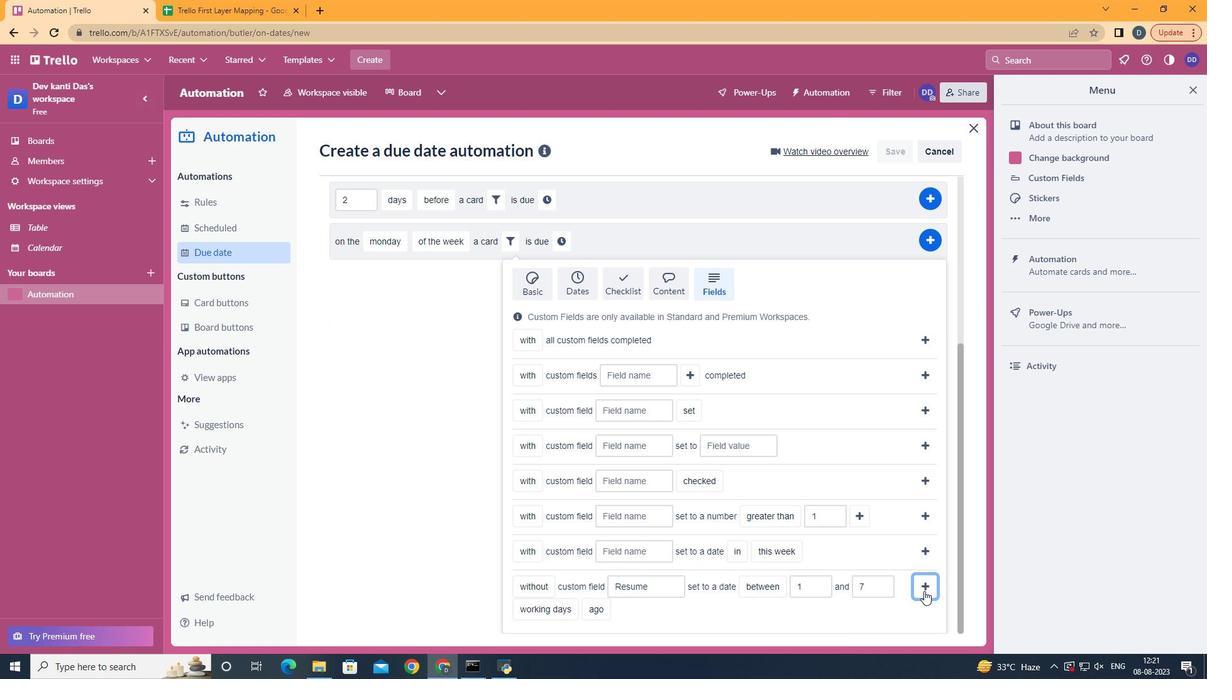 
Action: Mouse moved to (927, 506)
Screenshot: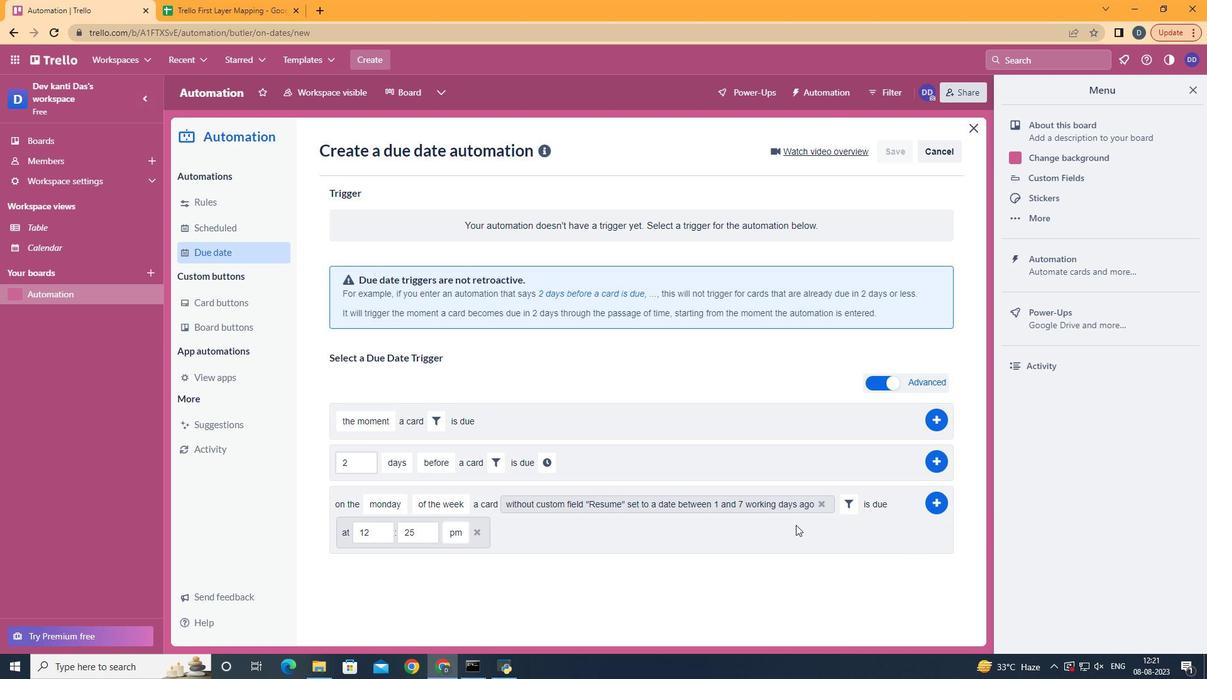 
Action: Mouse pressed left at (927, 506)
Screenshot: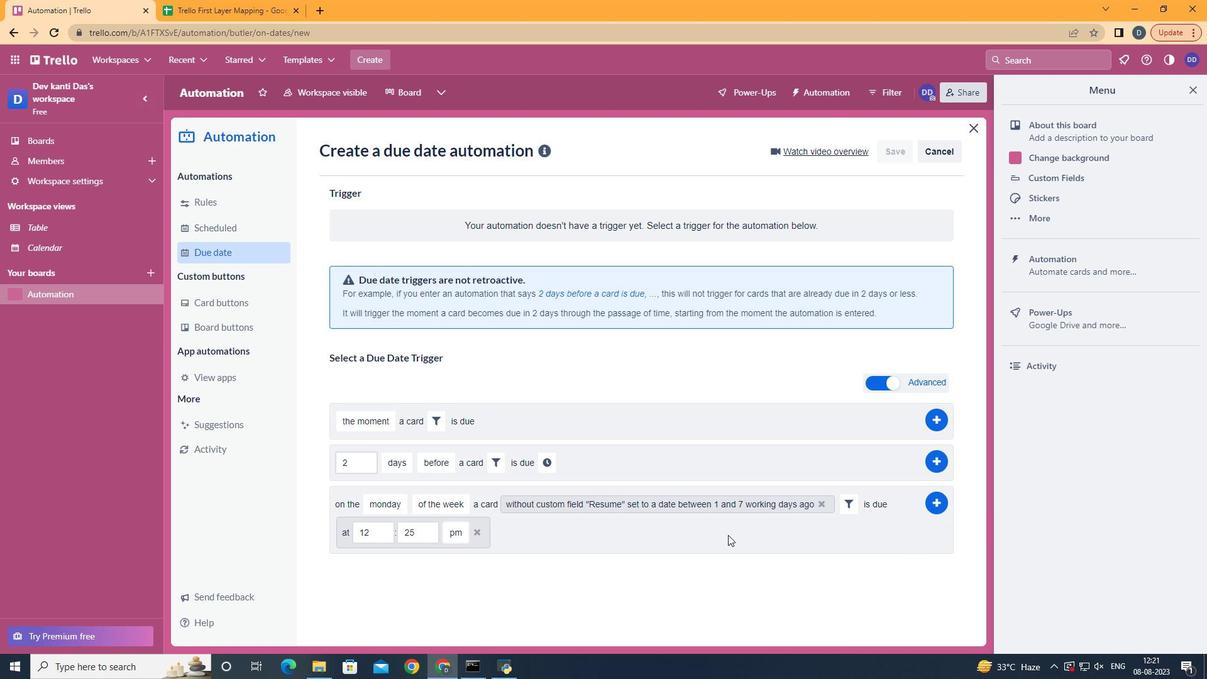 
Action: Mouse moved to (378, 532)
Screenshot: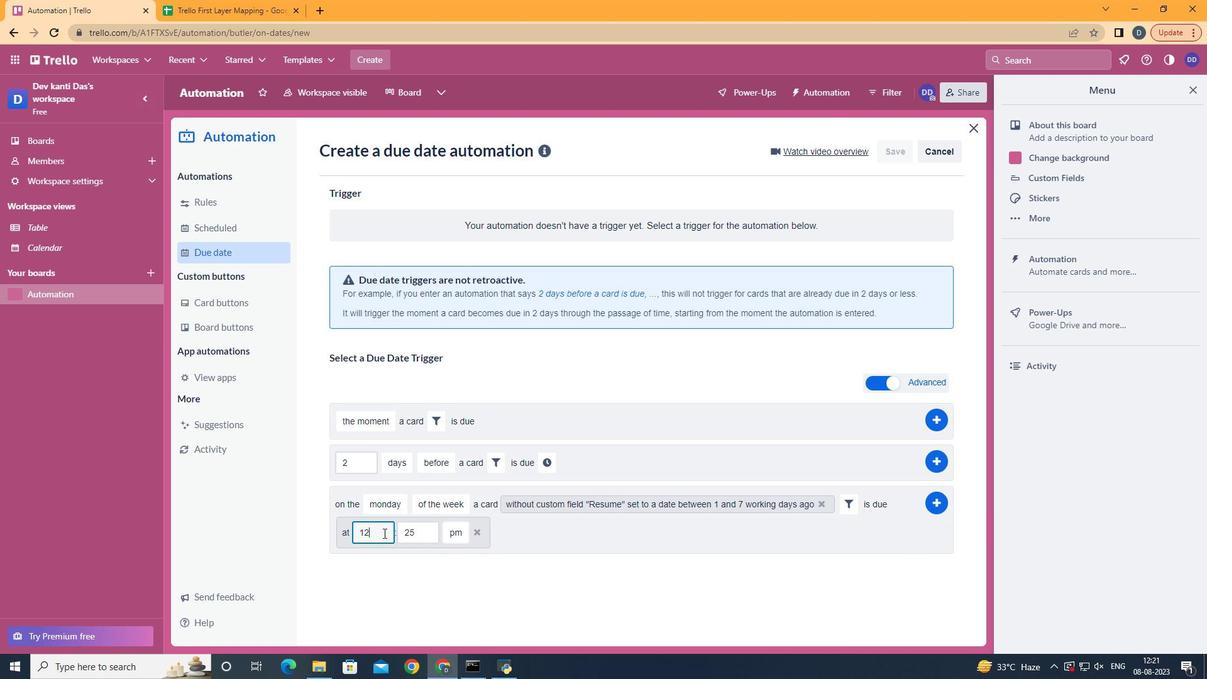 
Action: Mouse pressed left at (378, 532)
Screenshot: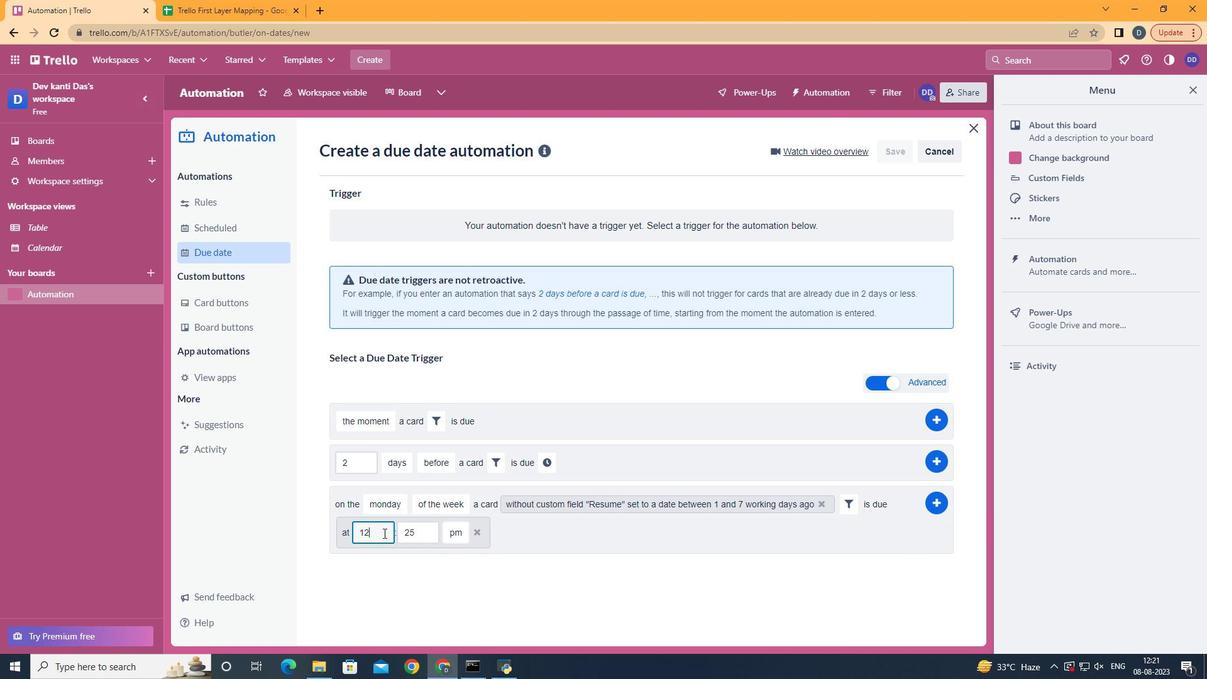 
Action: Mouse moved to (374, 532)
Screenshot: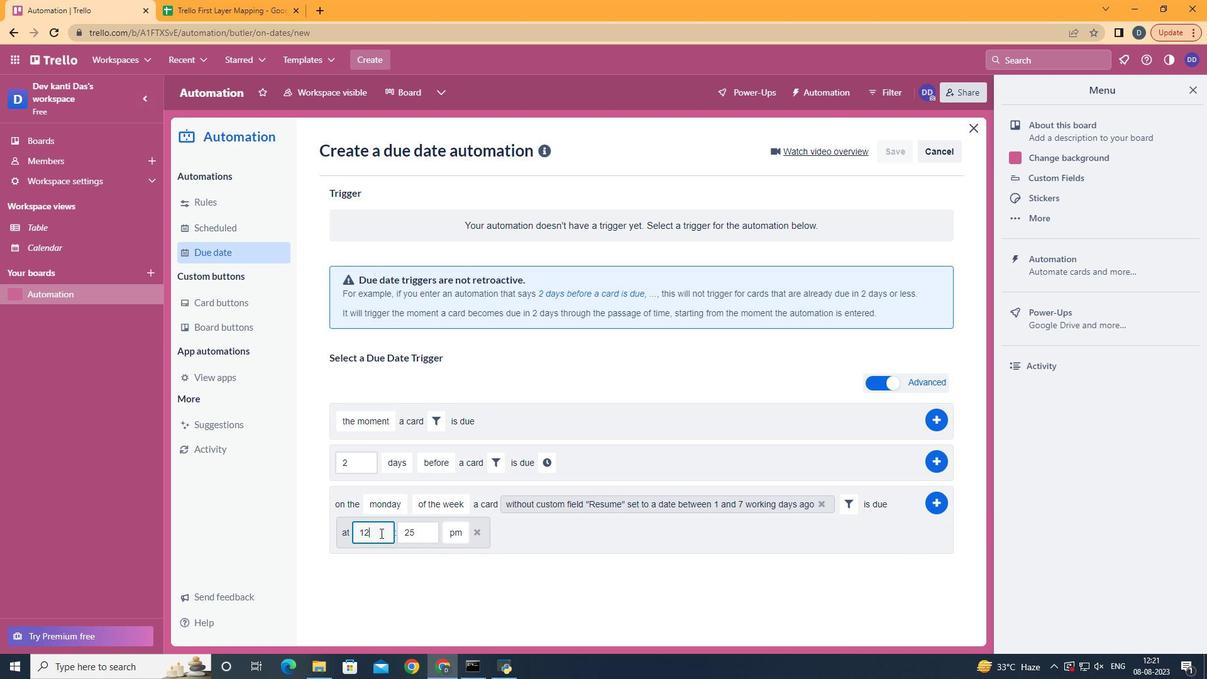 
Action: Key pressed <Key.backspace>1
Screenshot: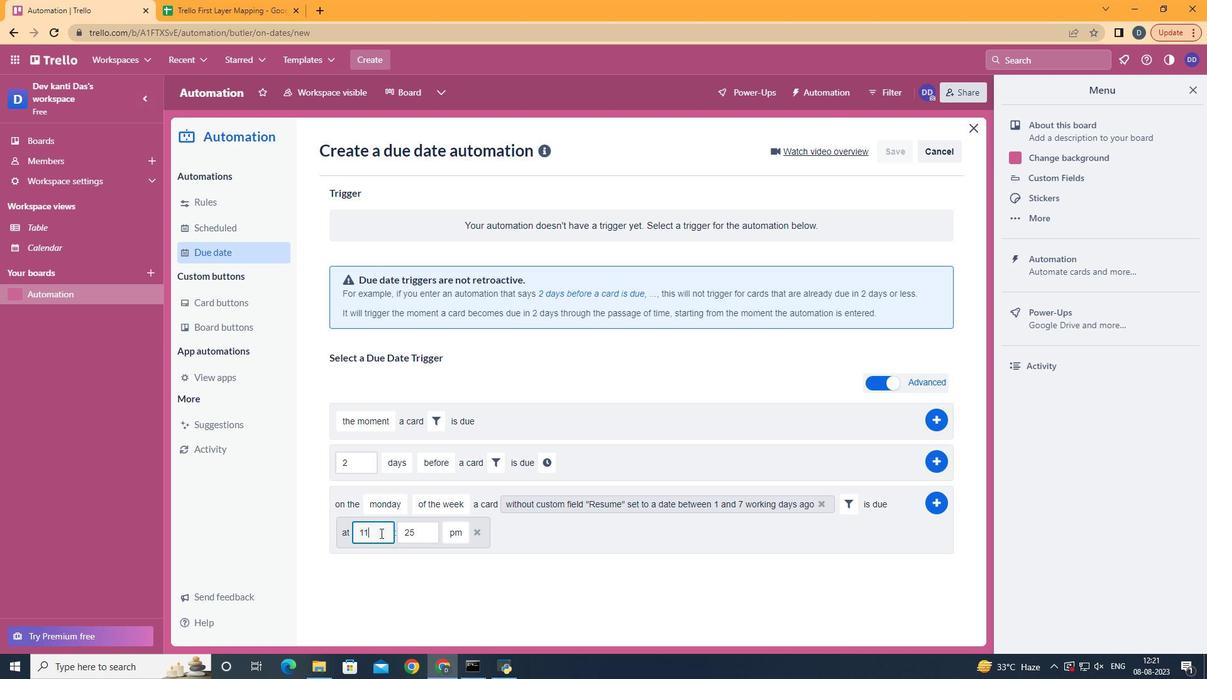 
Action: Mouse moved to (423, 531)
Screenshot: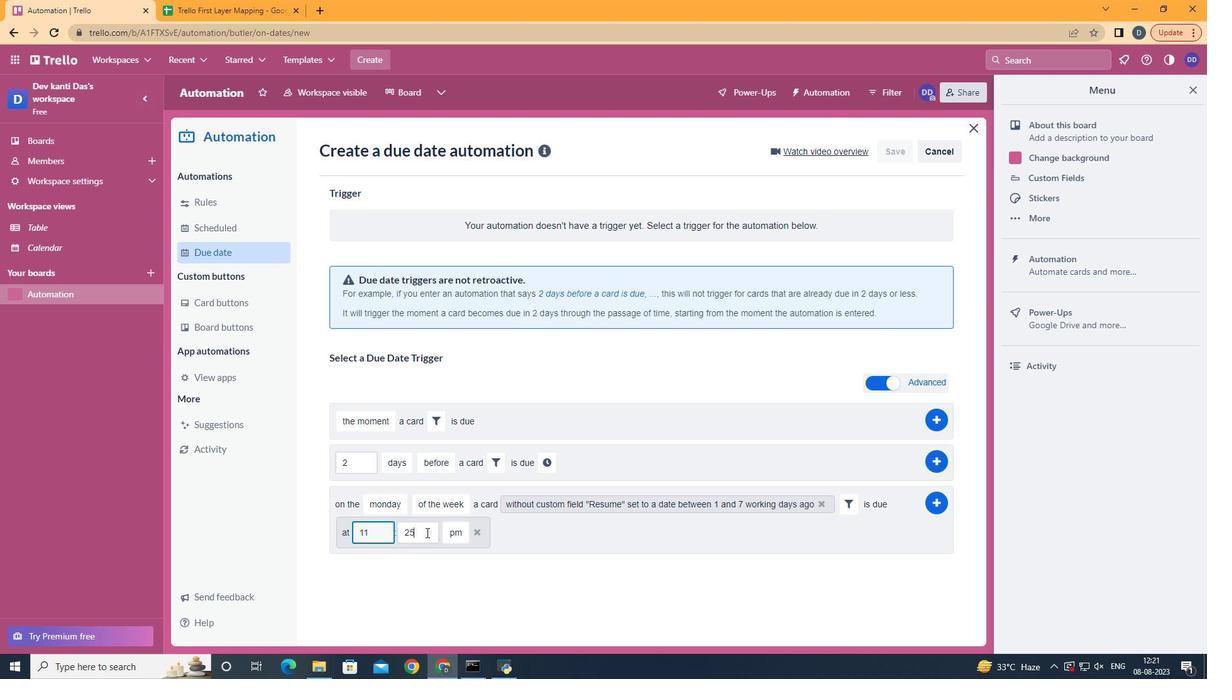 
Action: Mouse pressed left at (423, 531)
Screenshot: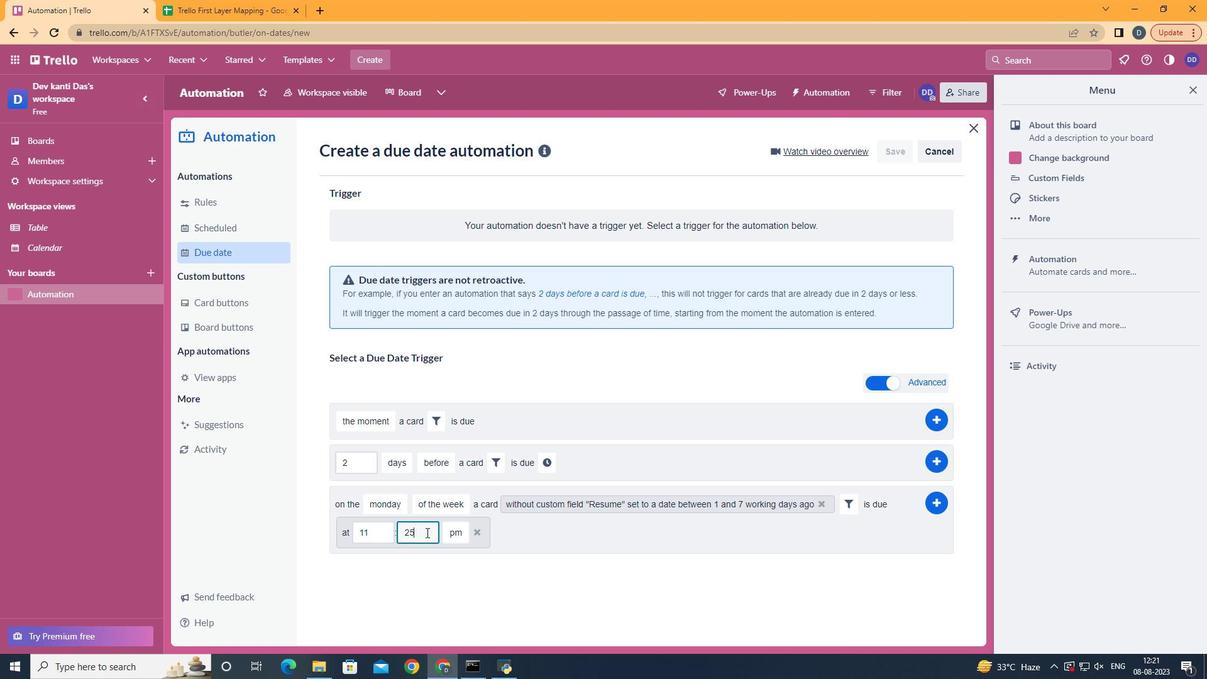 
Action: Key pressed <Key.backspace><Key.backspace>00
Screenshot: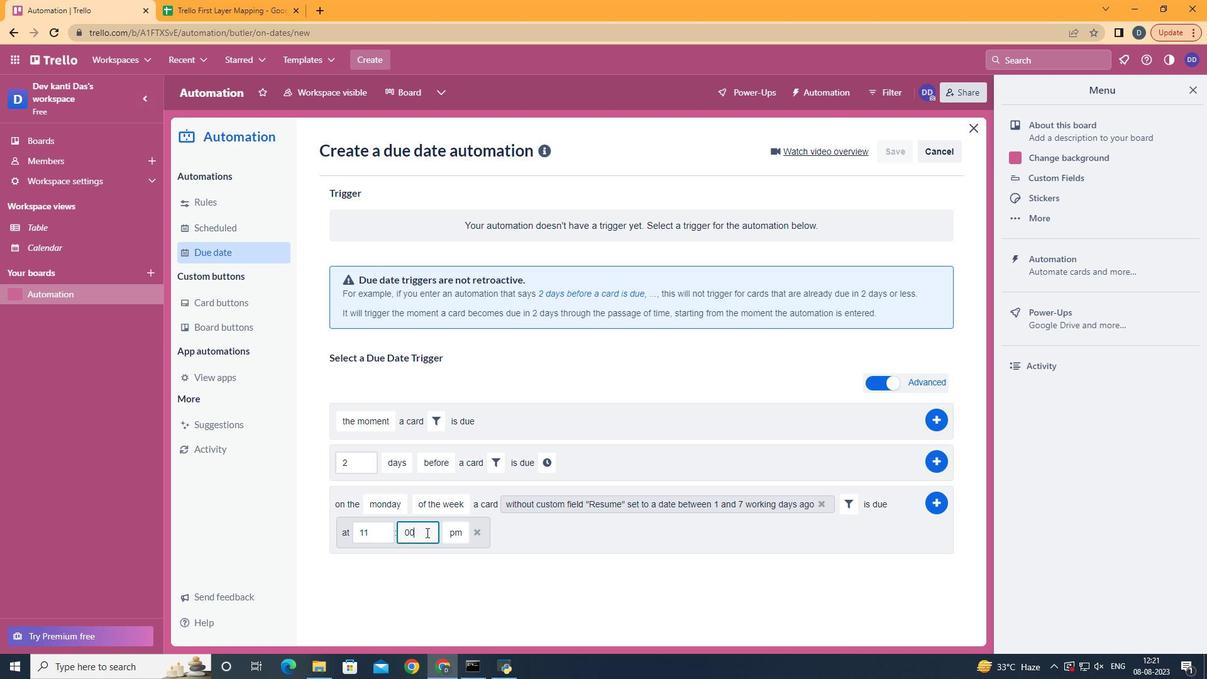 
Action: Mouse moved to (460, 555)
Screenshot: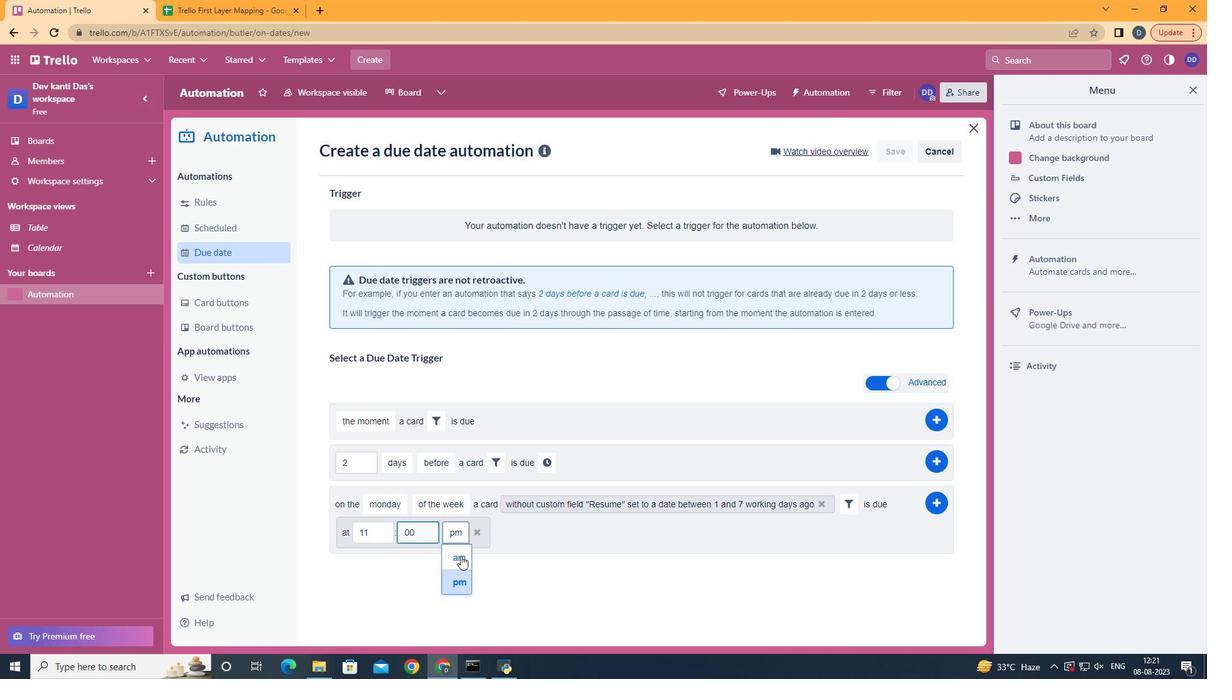 
Action: Mouse pressed left at (460, 555)
Screenshot: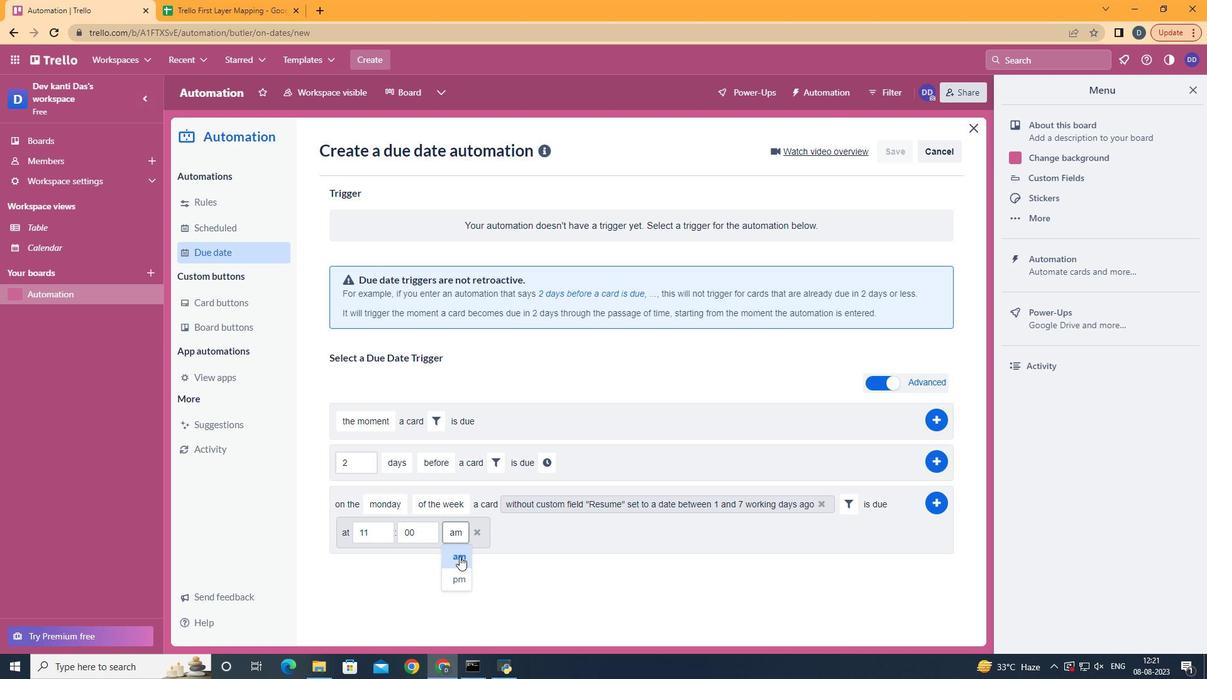 
Action: Mouse moved to (957, 504)
Screenshot: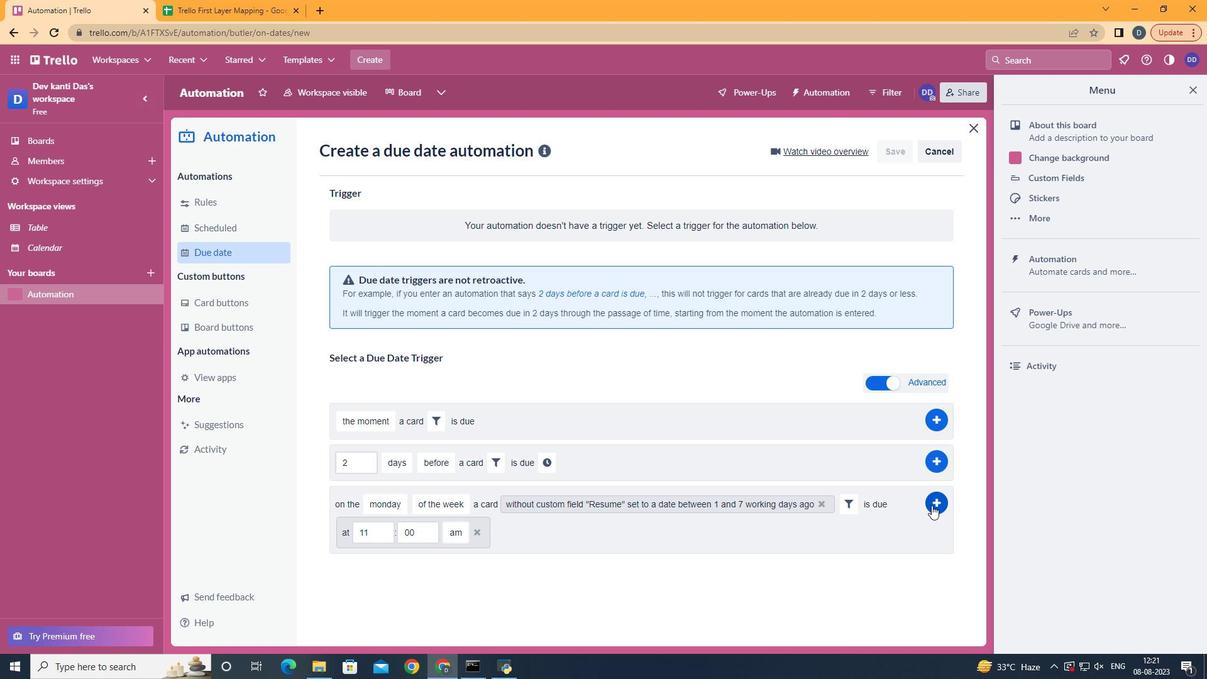 
Action: Mouse pressed left at (957, 504)
Screenshot: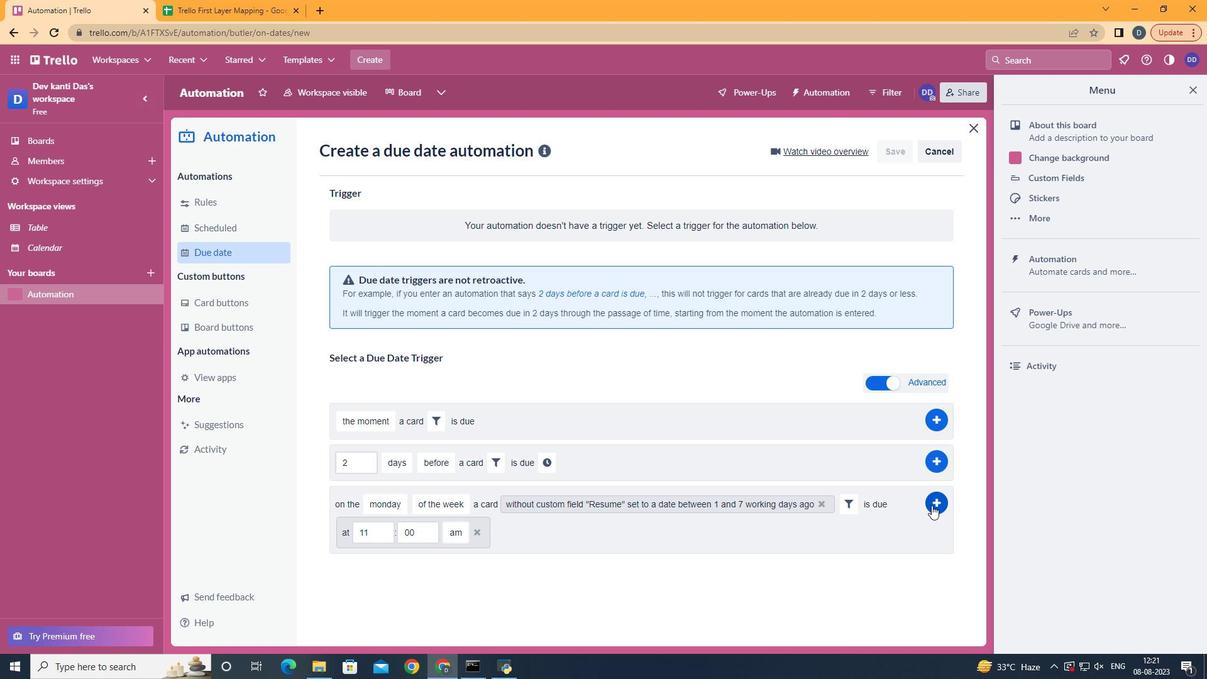 
Action: Mouse moved to (804, 205)
Screenshot: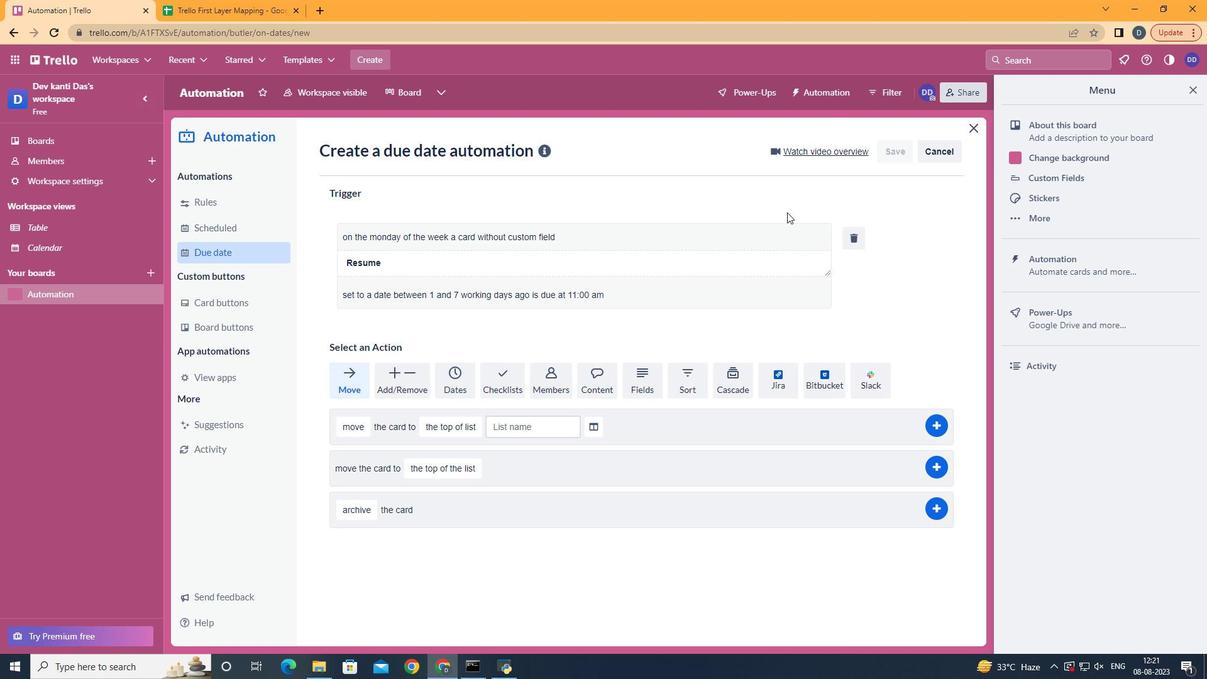 
